 Task: Access a repository's "Security" tab to review security advisories.
Action: Mouse moved to (1137, 67)
Screenshot: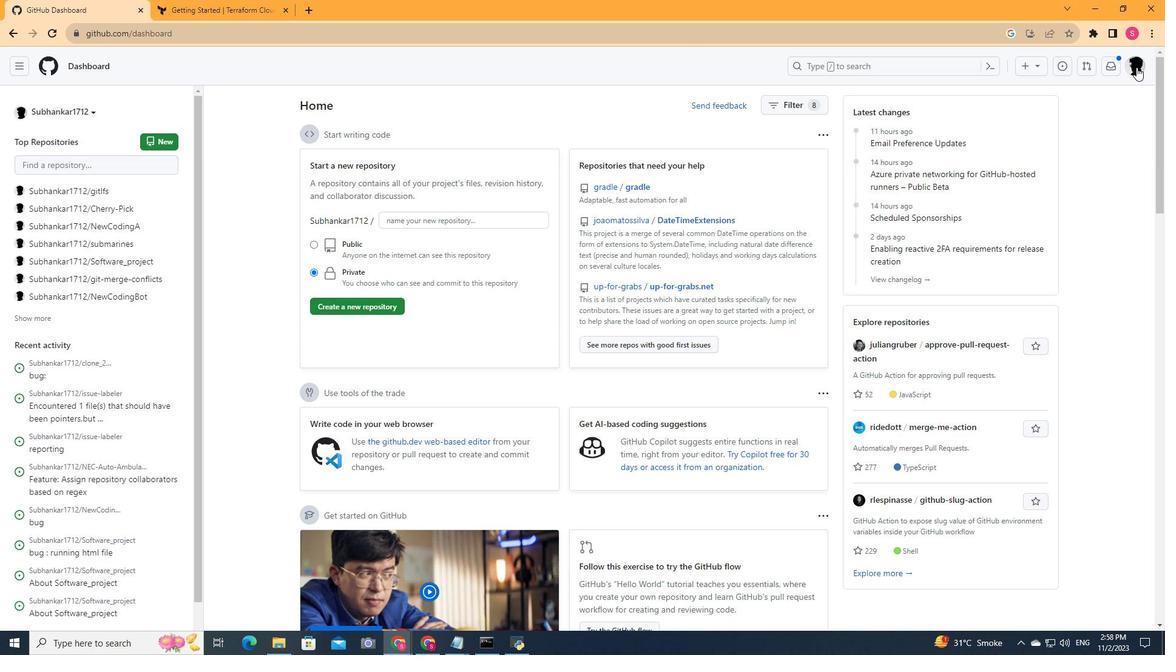 
Action: Mouse pressed left at (1137, 67)
Screenshot: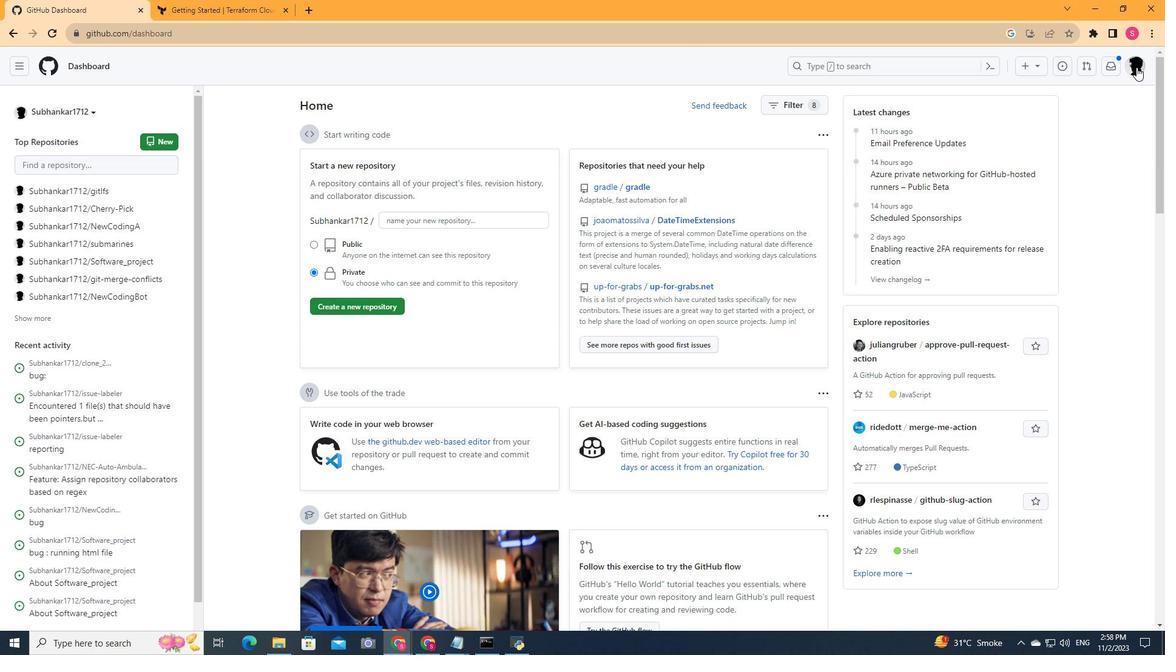 
Action: Mouse moved to (1050, 154)
Screenshot: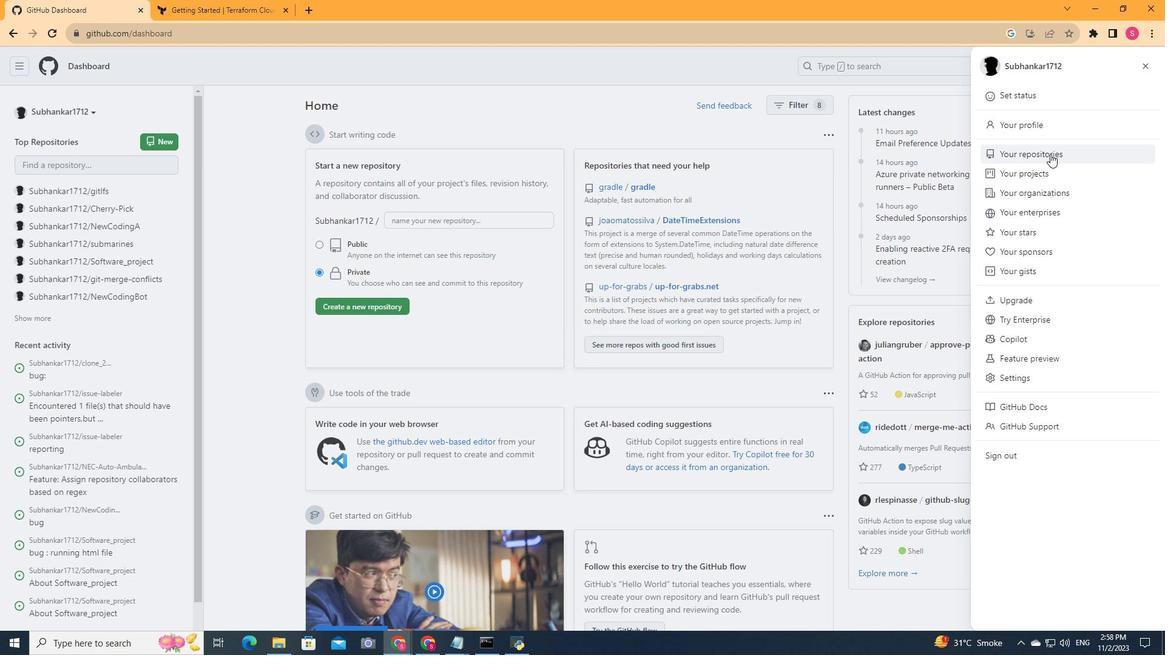 
Action: Mouse pressed left at (1050, 154)
Screenshot: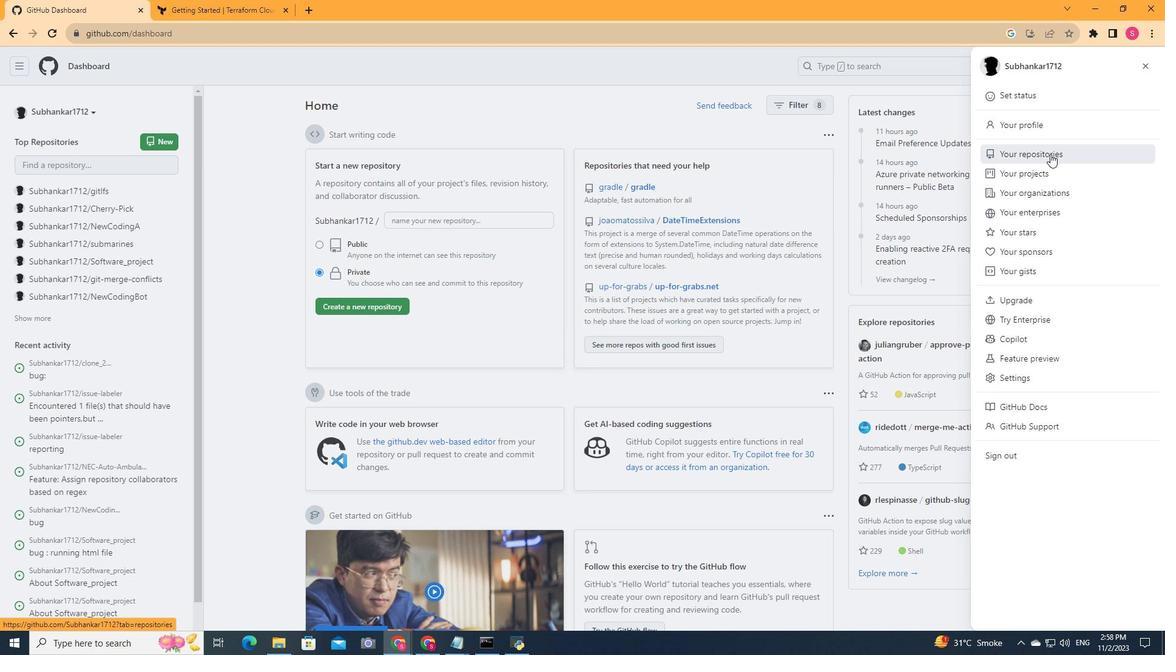 
Action: Mouse moved to (436, 175)
Screenshot: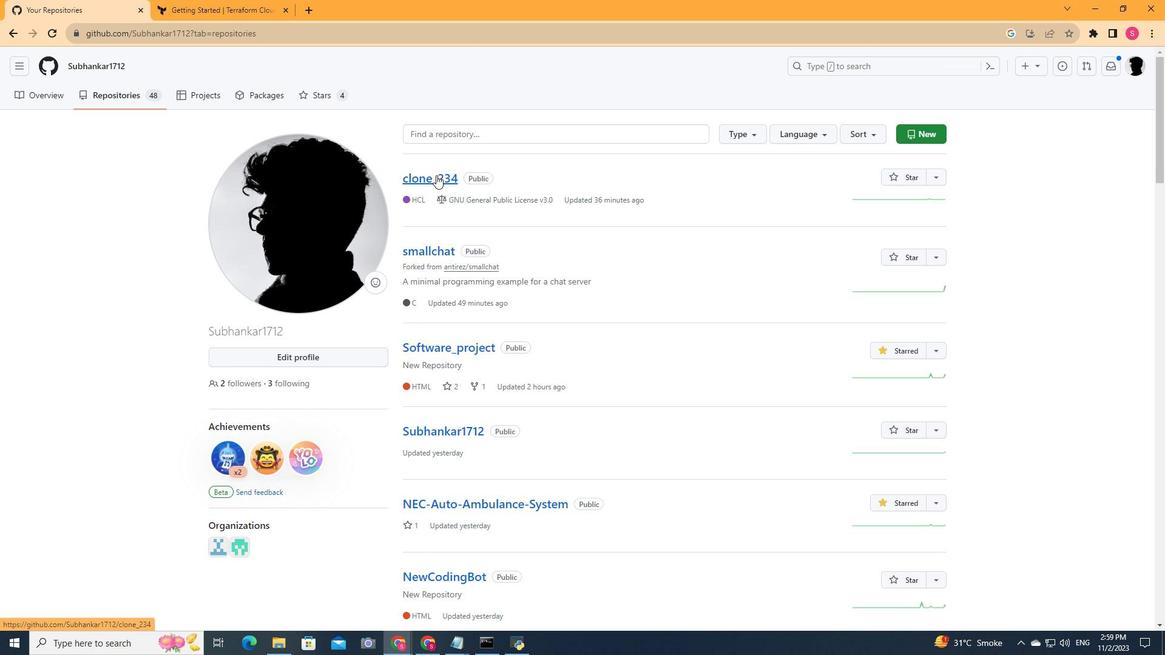 
Action: Mouse pressed left at (436, 175)
Screenshot: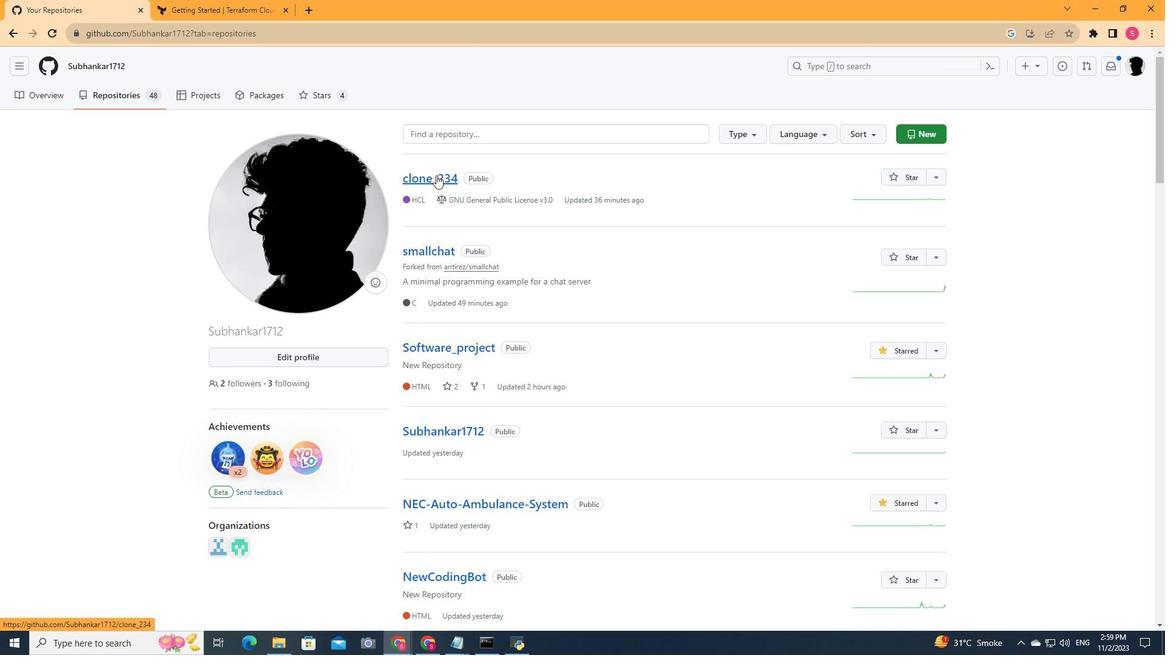 
Action: Mouse moved to (352, 89)
Screenshot: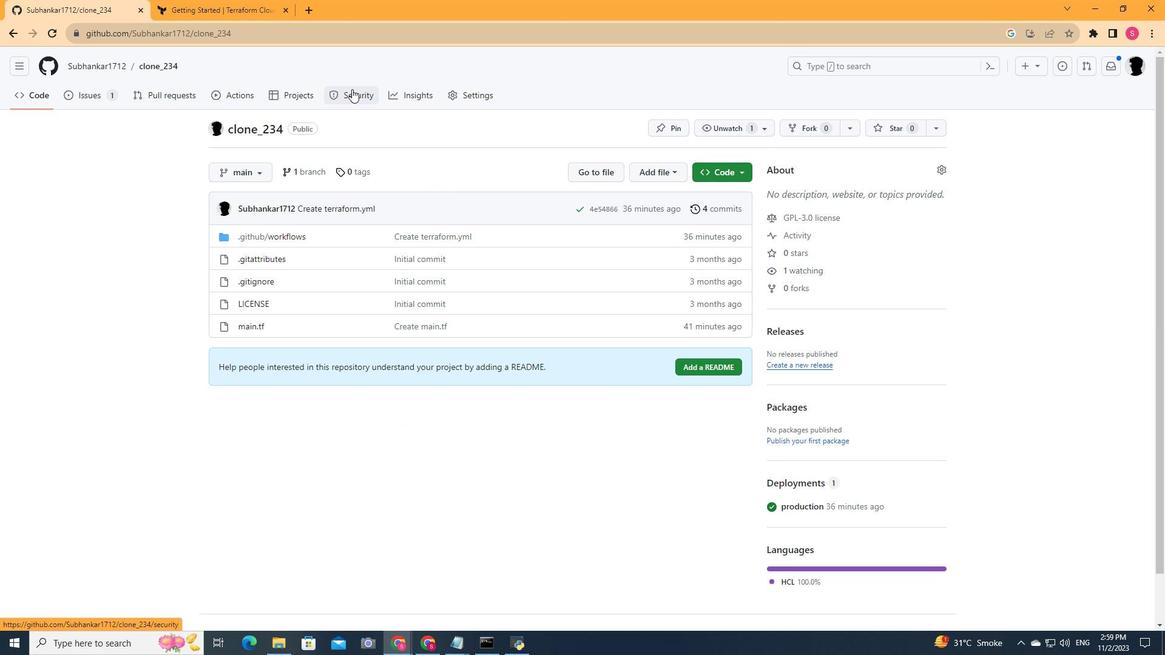 
Action: Mouse pressed left at (352, 89)
Screenshot: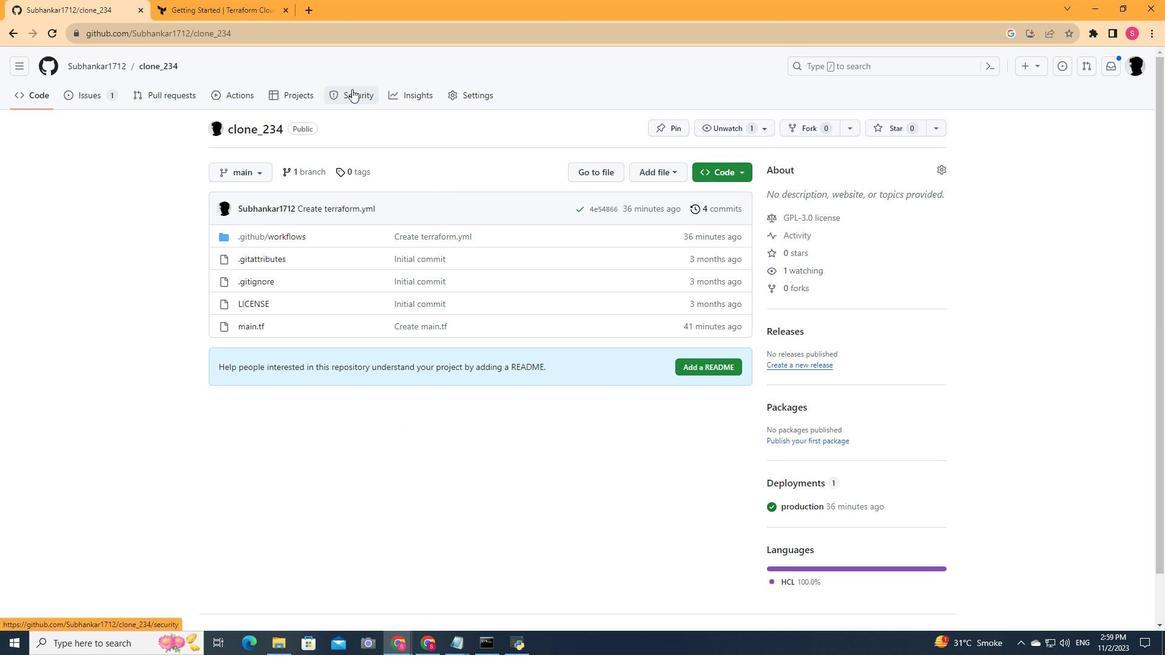 
Action: Mouse moved to (421, 222)
Screenshot: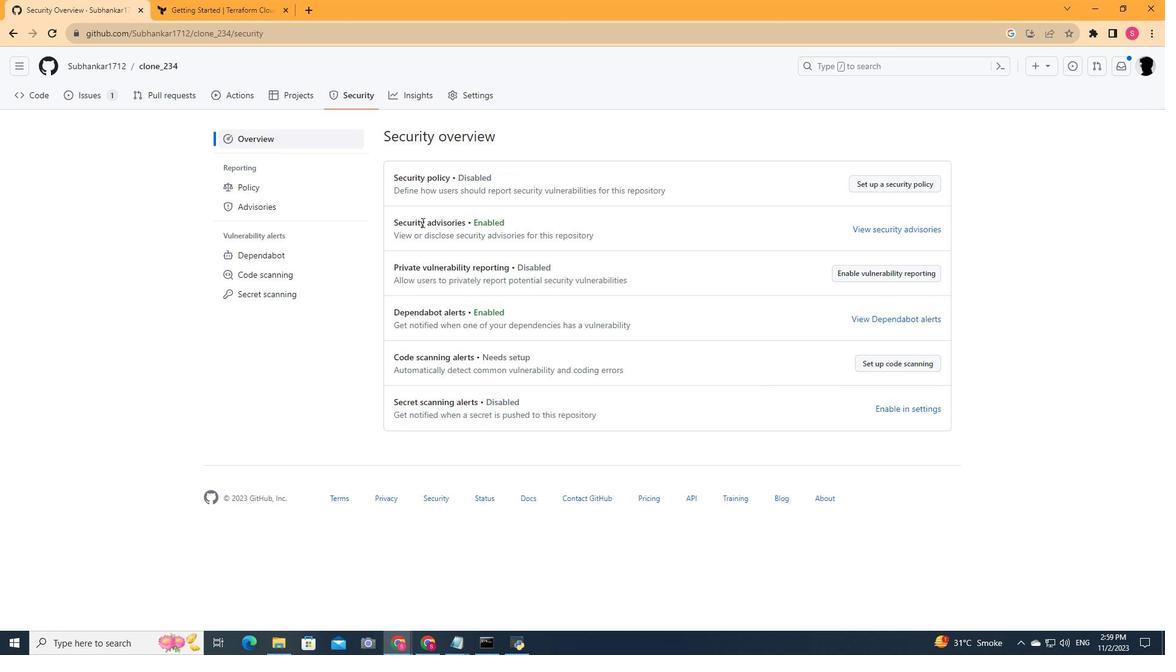 
Action: Mouse pressed left at (421, 222)
Screenshot: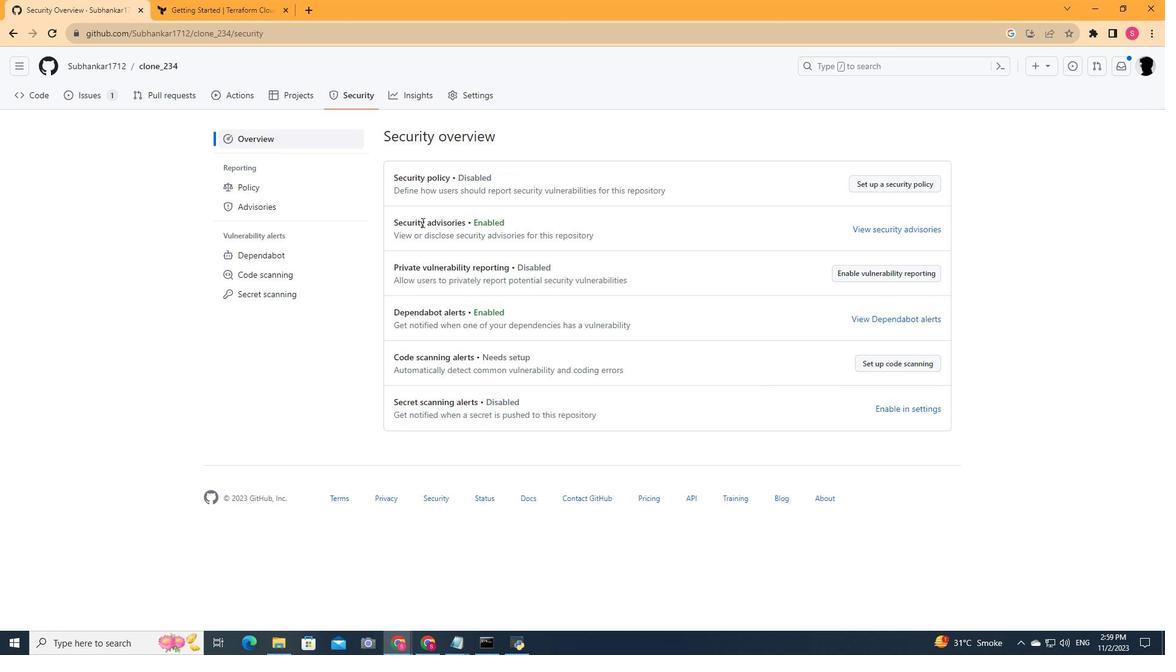
Action: Mouse moved to (872, 230)
Screenshot: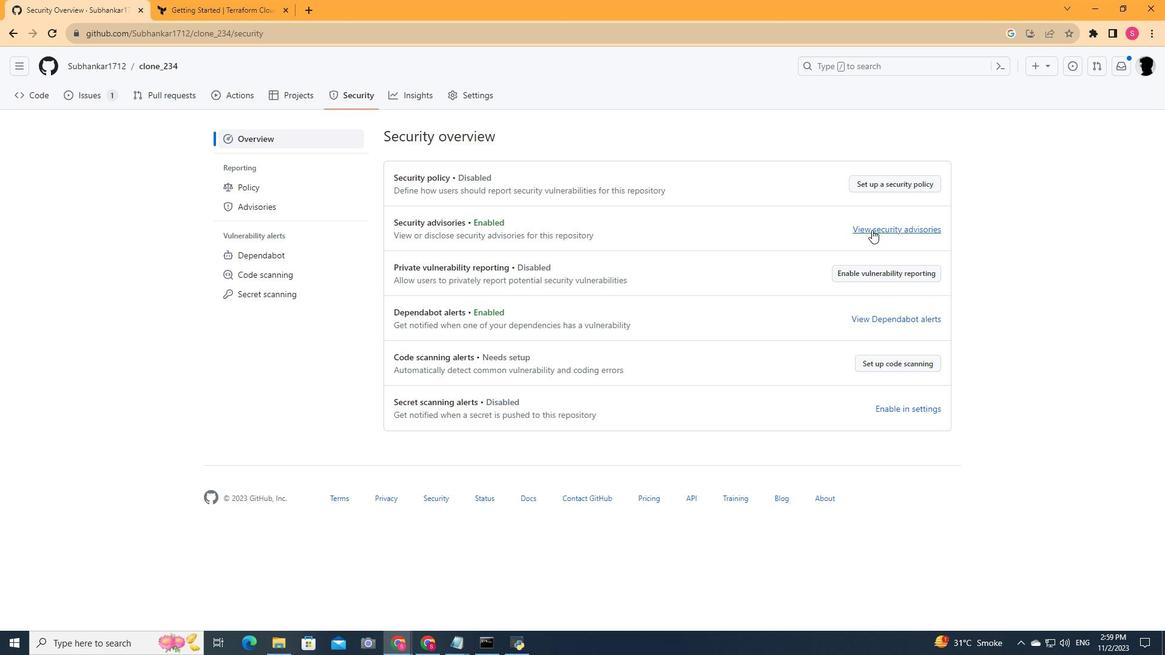 
Action: Mouse pressed left at (872, 230)
Screenshot: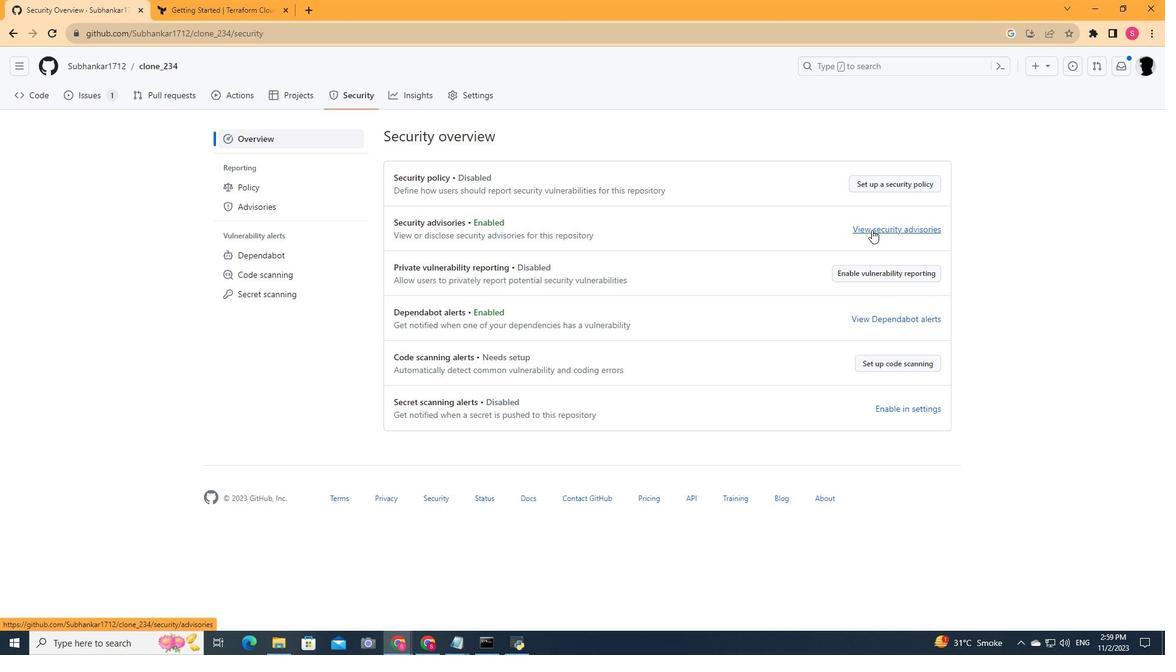 
Action: Mouse moved to (433, 219)
Screenshot: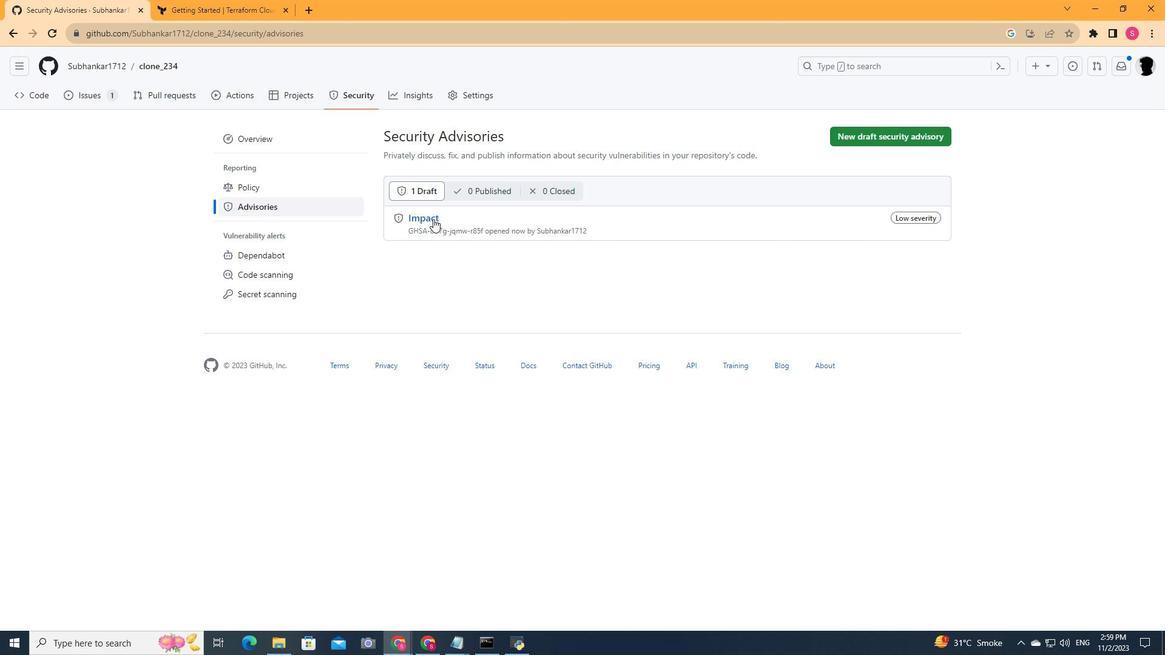 
Action: Mouse pressed left at (433, 219)
Screenshot: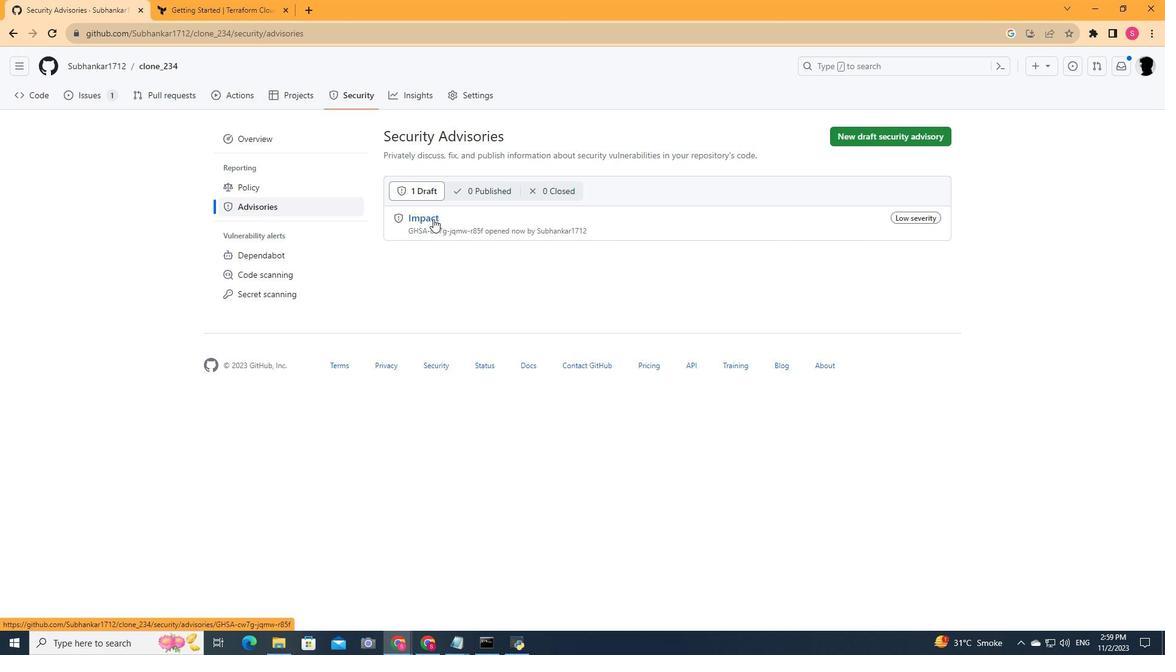 
Action: Mouse moved to (458, 207)
Screenshot: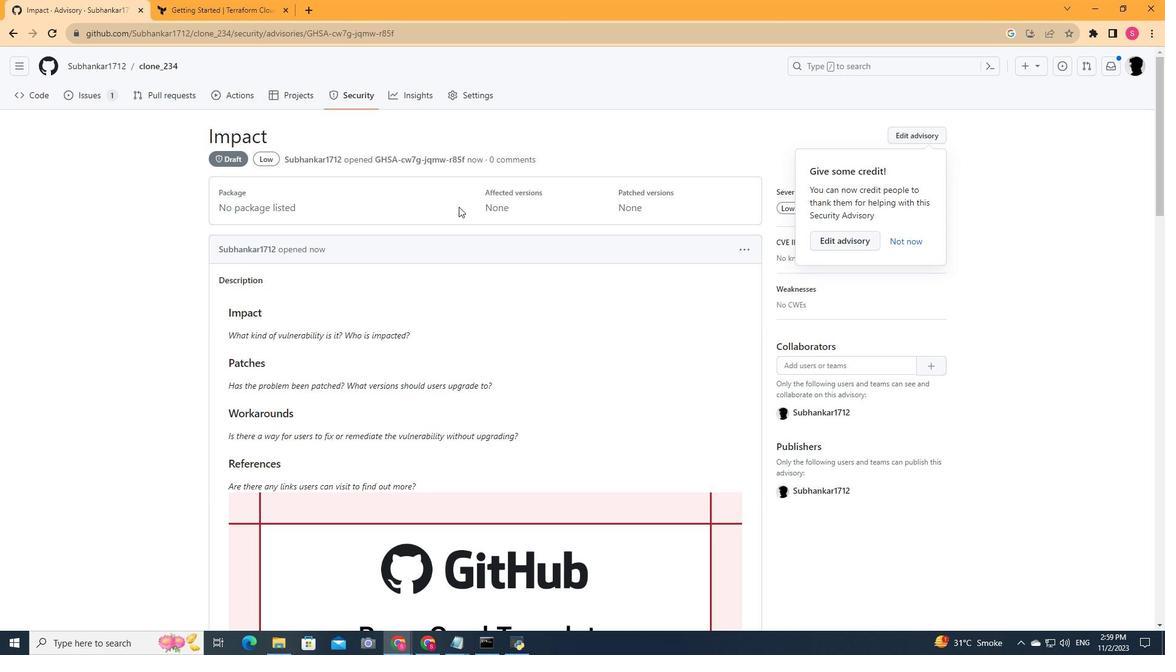 
Action: Mouse scrolled (458, 206) with delta (0, 0)
Screenshot: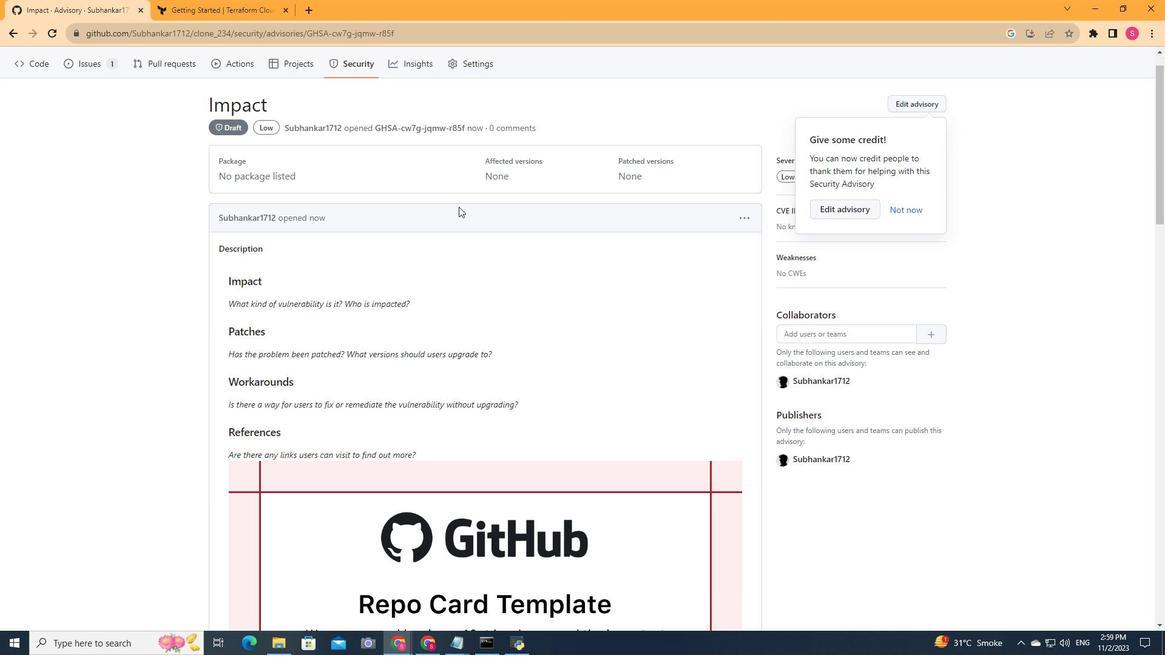 
Action: Mouse scrolled (458, 206) with delta (0, 0)
Screenshot: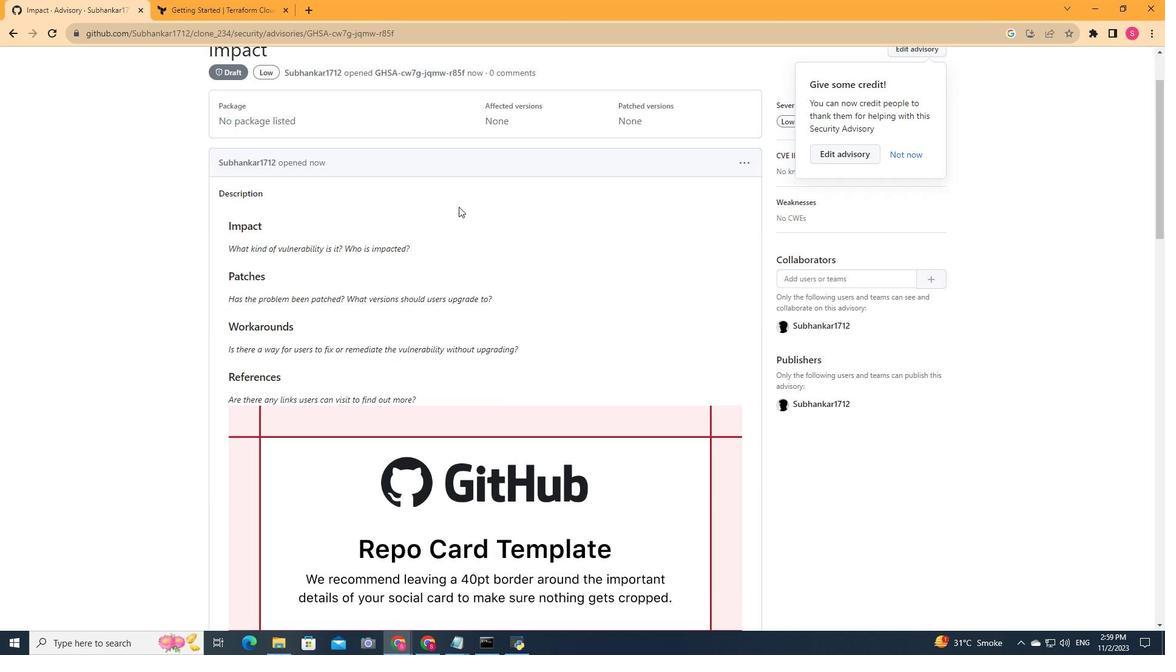 
Action: Mouse scrolled (458, 206) with delta (0, 0)
Screenshot: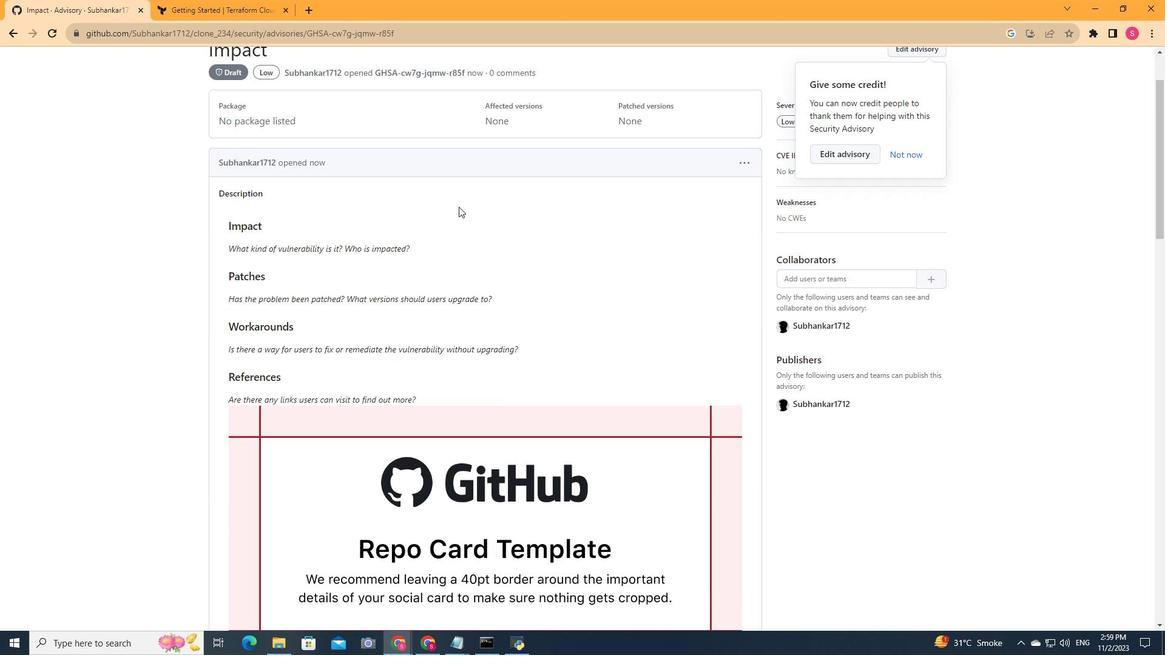 
Action: Mouse scrolled (458, 206) with delta (0, 0)
Screenshot: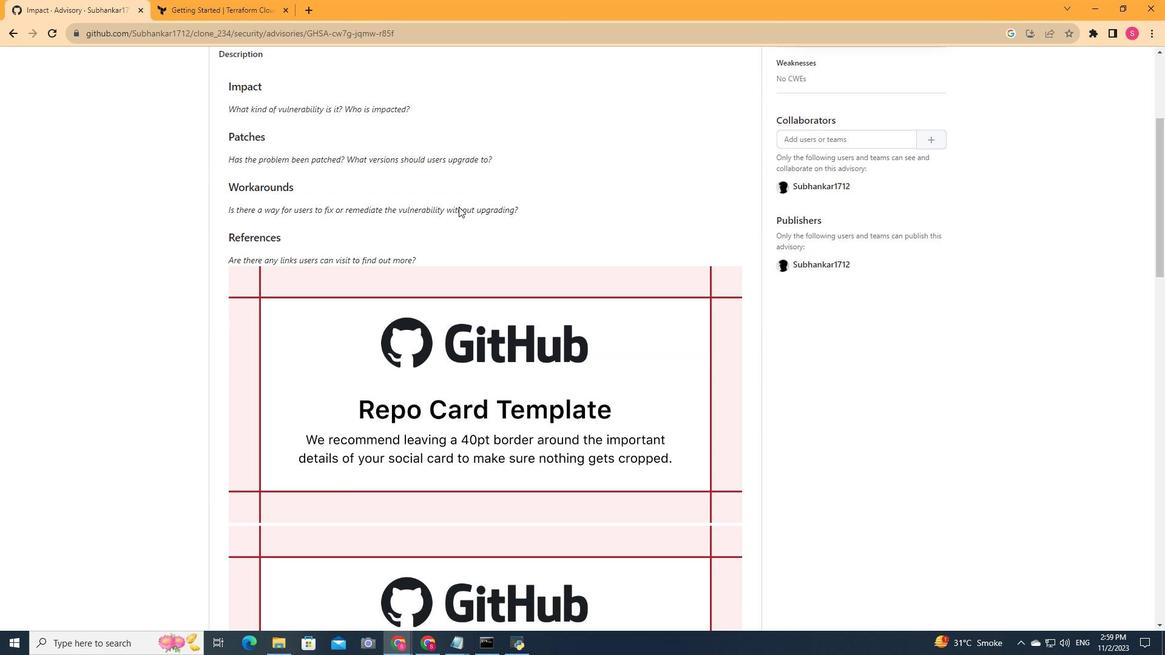 
Action: Mouse scrolled (458, 206) with delta (0, 0)
Screenshot: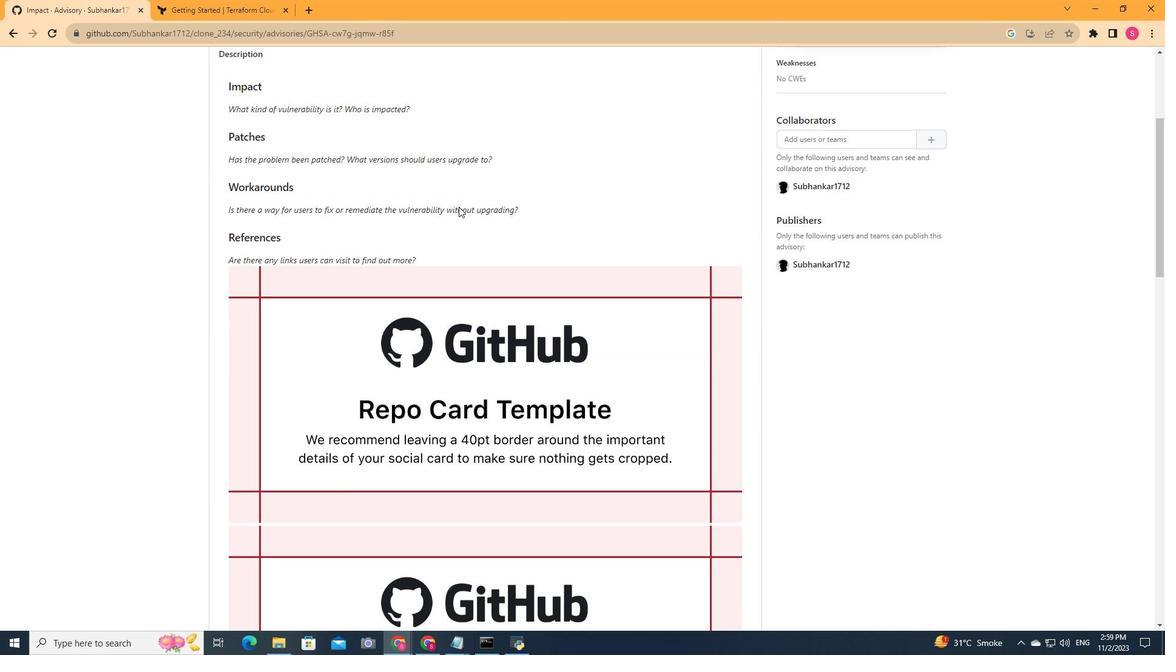 
Action: Mouse scrolled (458, 206) with delta (0, 0)
Screenshot: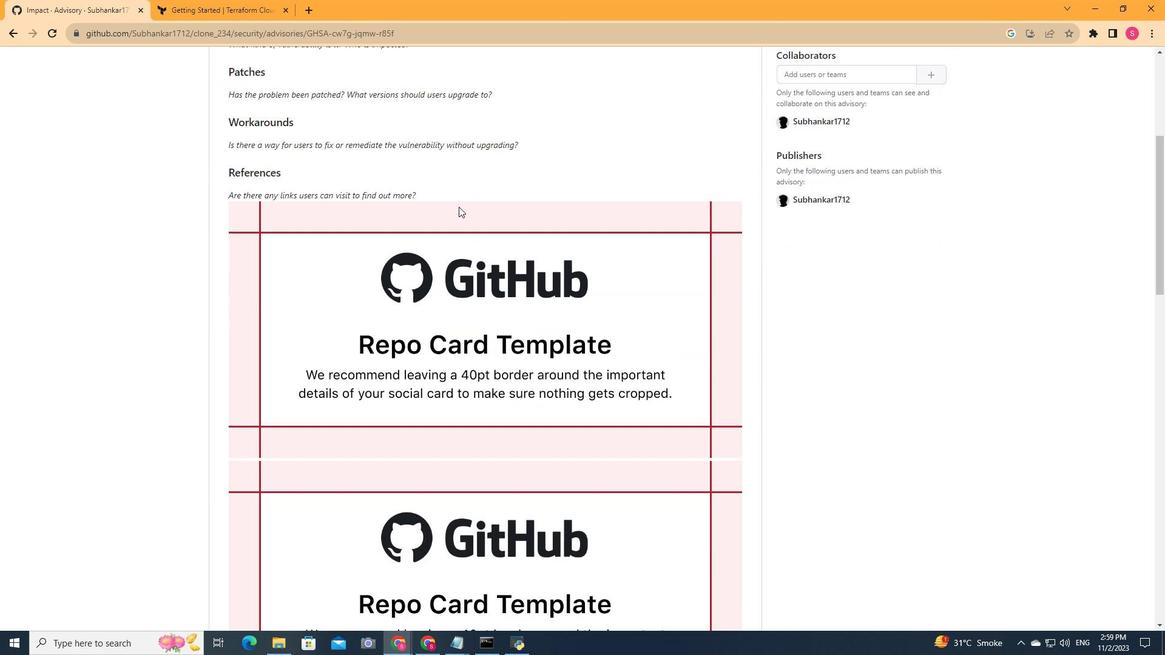 
Action: Mouse scrolled (458, 206) with delta (0, 0)
Screenshot: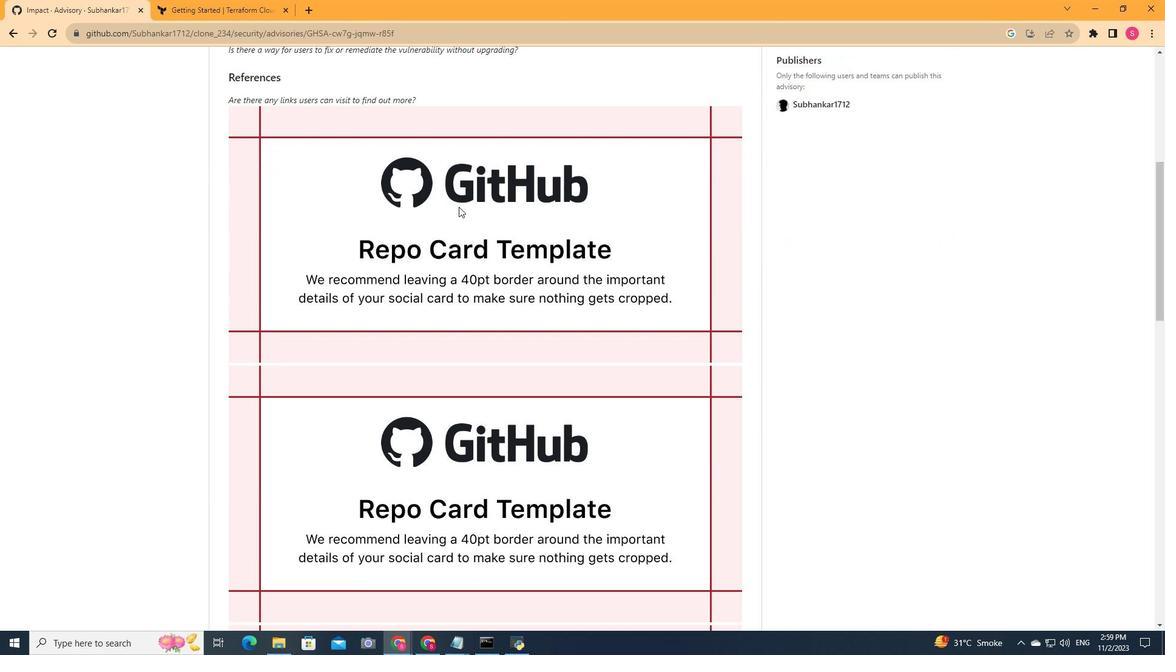 
Action: Mouse scrolled (458, 206) with delta (0, 0)
Screenshot: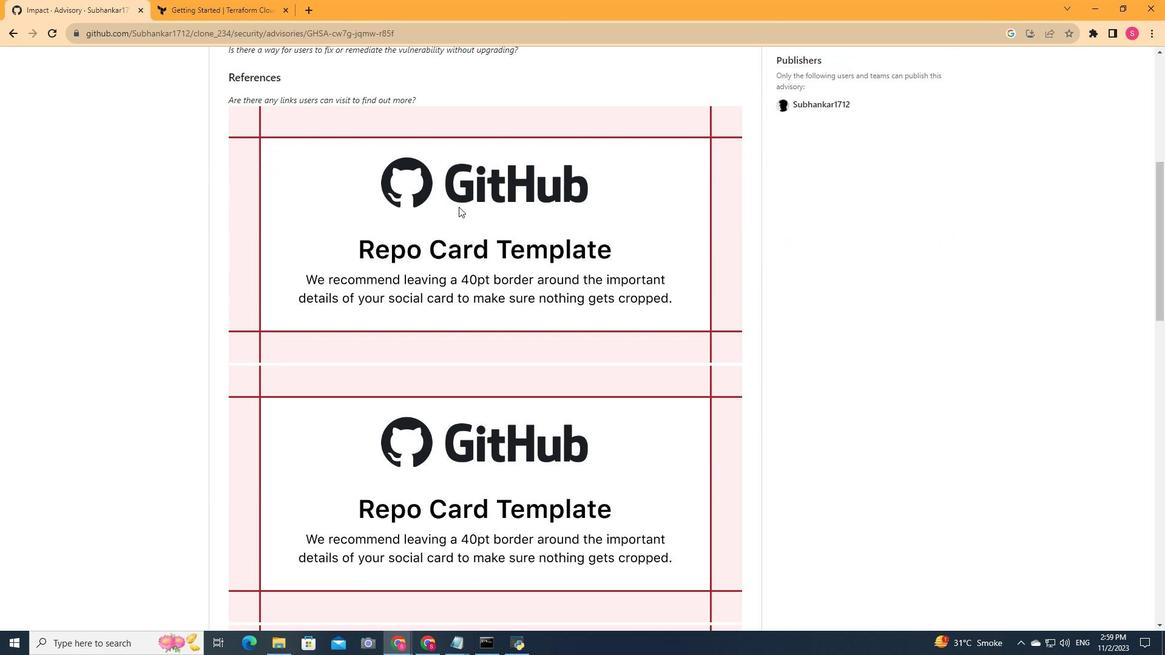 
Action: Mouse scrolled (458, 206) with delta (0, 0)
Screenshot: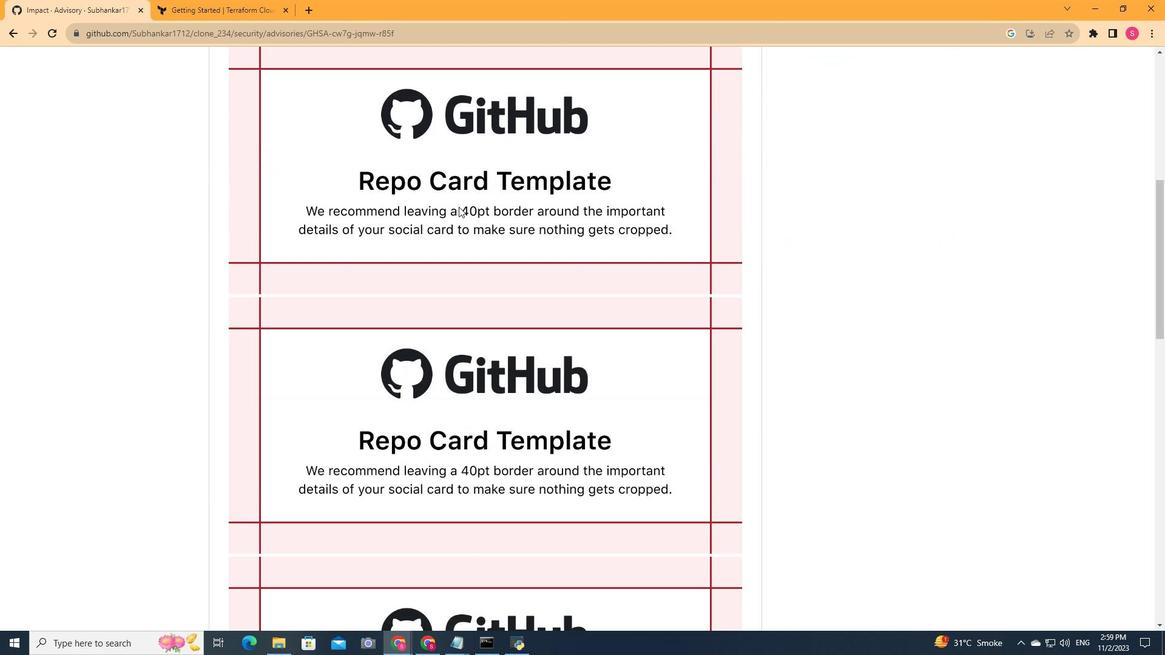 
Action: Mouse scrolled (458, 206) with delta (0, 0)
Screenshot: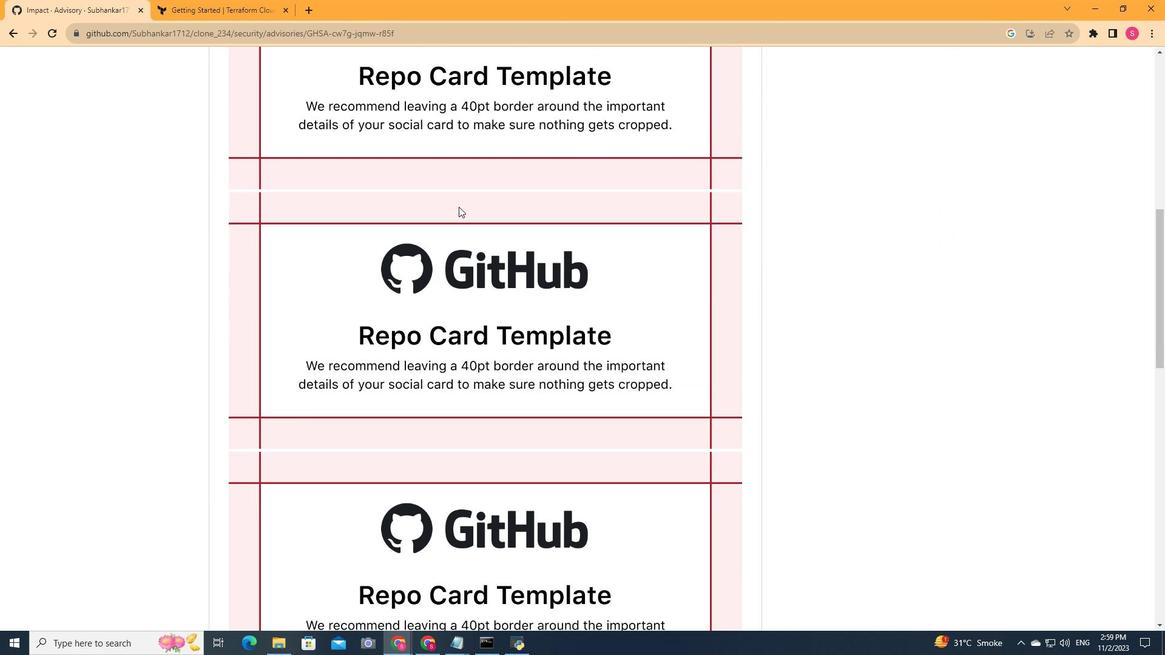 
Action: Mouse scrolled (458, 206) with delta (0, 0)
Screenshot: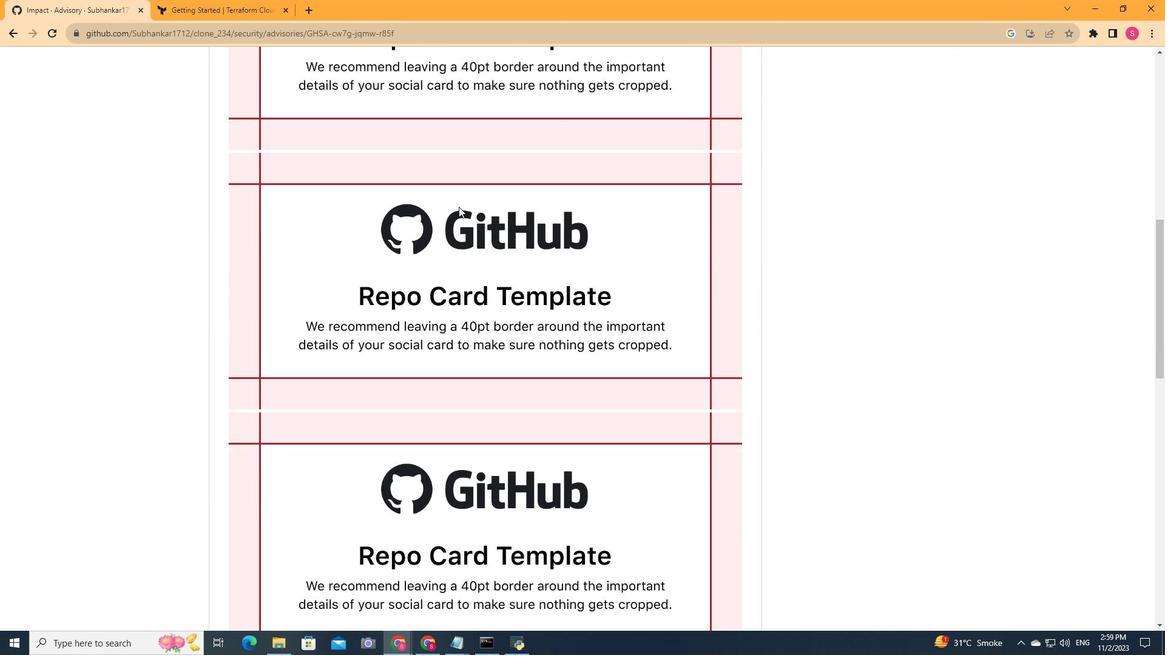 
Action: Mouse scrolled (458, 206) with delta (0, 0)
Screenshot: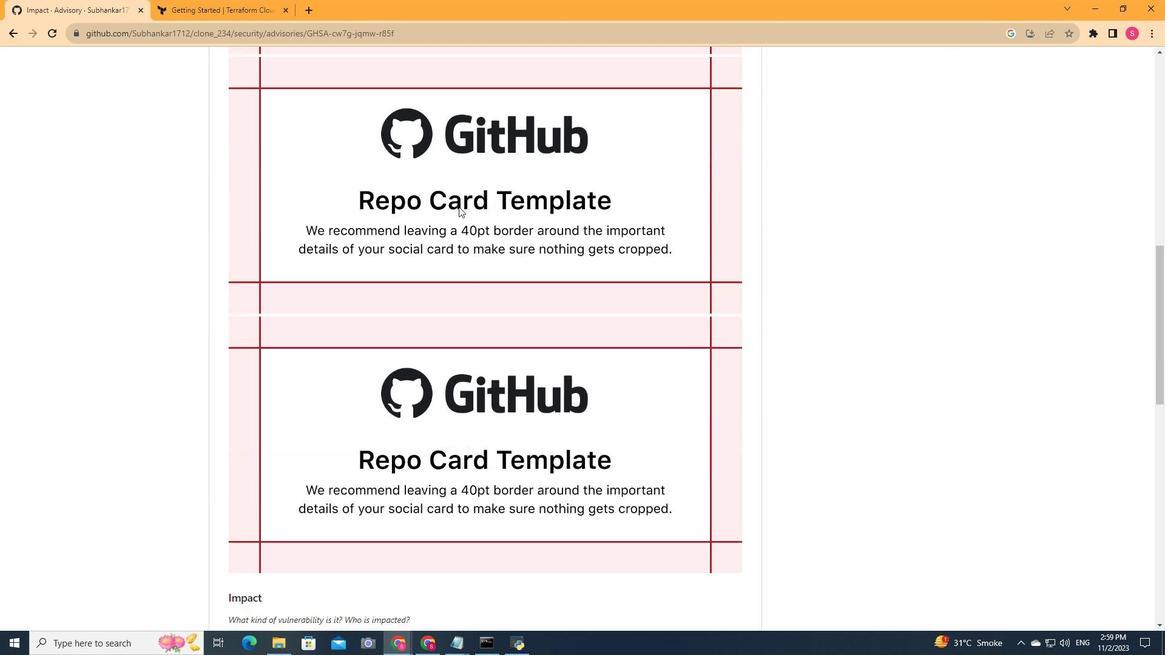 
Action: Mouse scrolled (458, 206) with delta (0, 0)
Screenshot: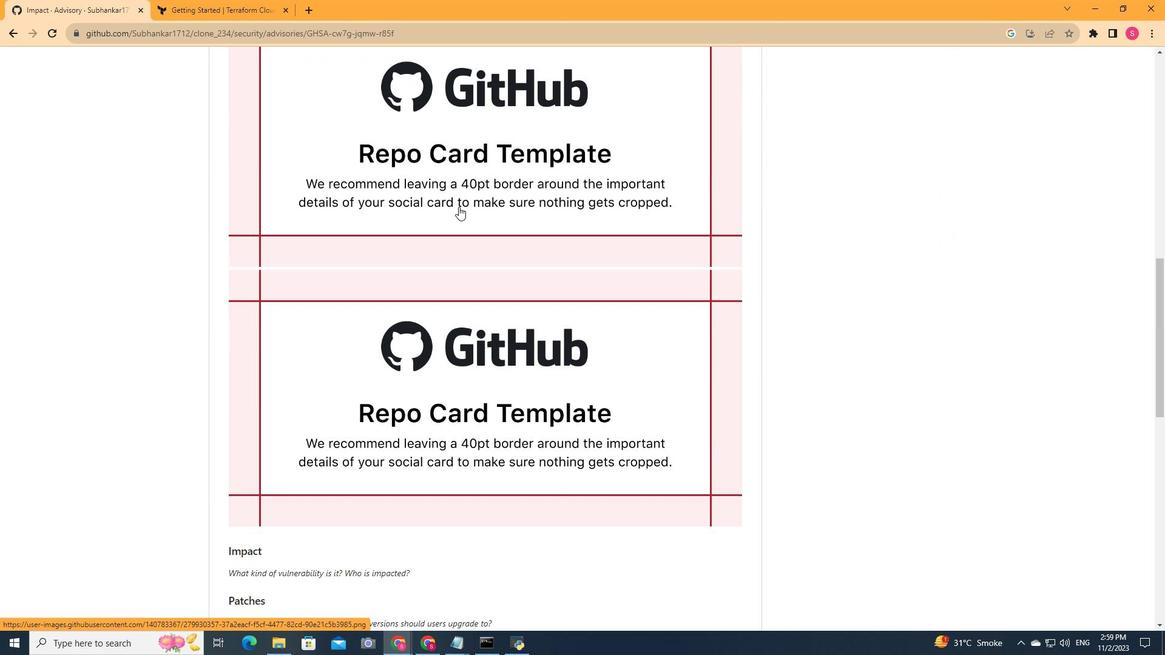
Action: Mouse scrolled (458, 206) with delta (0, 0)
Screenshot: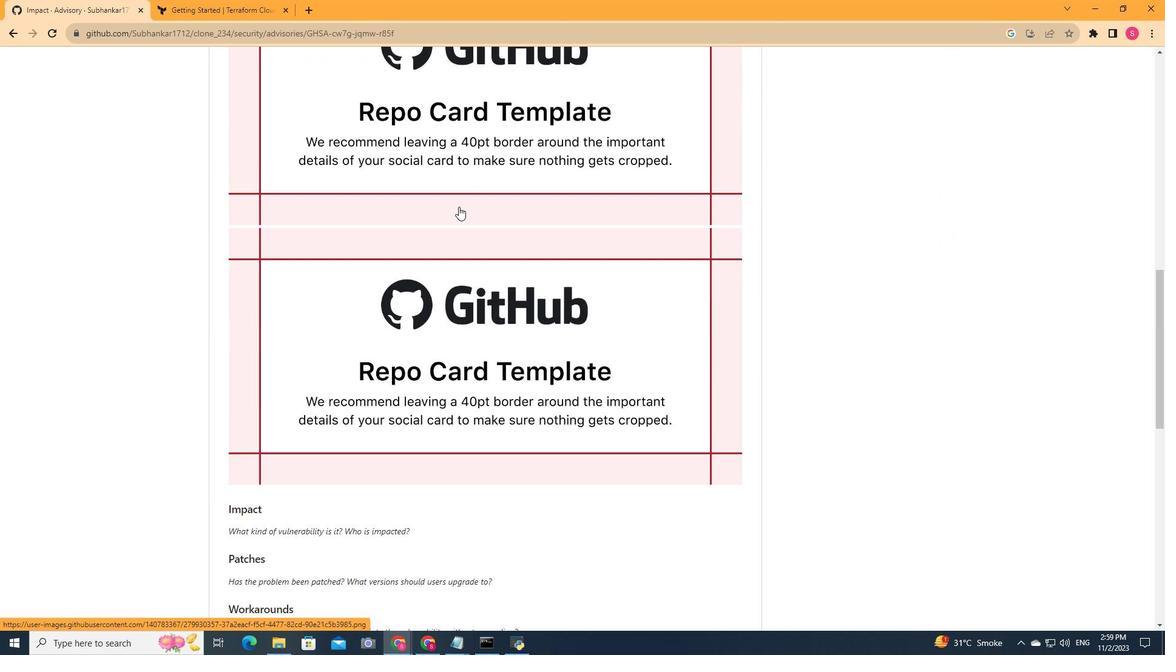 
Action: Mouse scrolled (458, 206) with delta (0, 0)
Screenshot: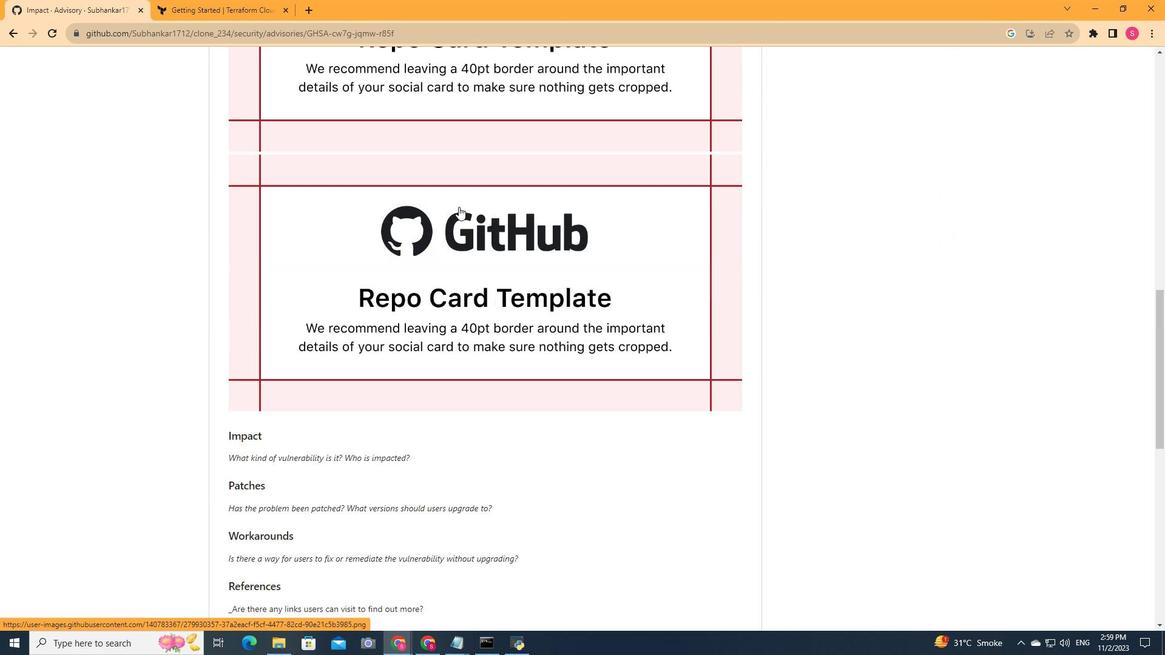 
Action: Mouse scrolled (458, 206) with delta (0, 0)
Screenshot: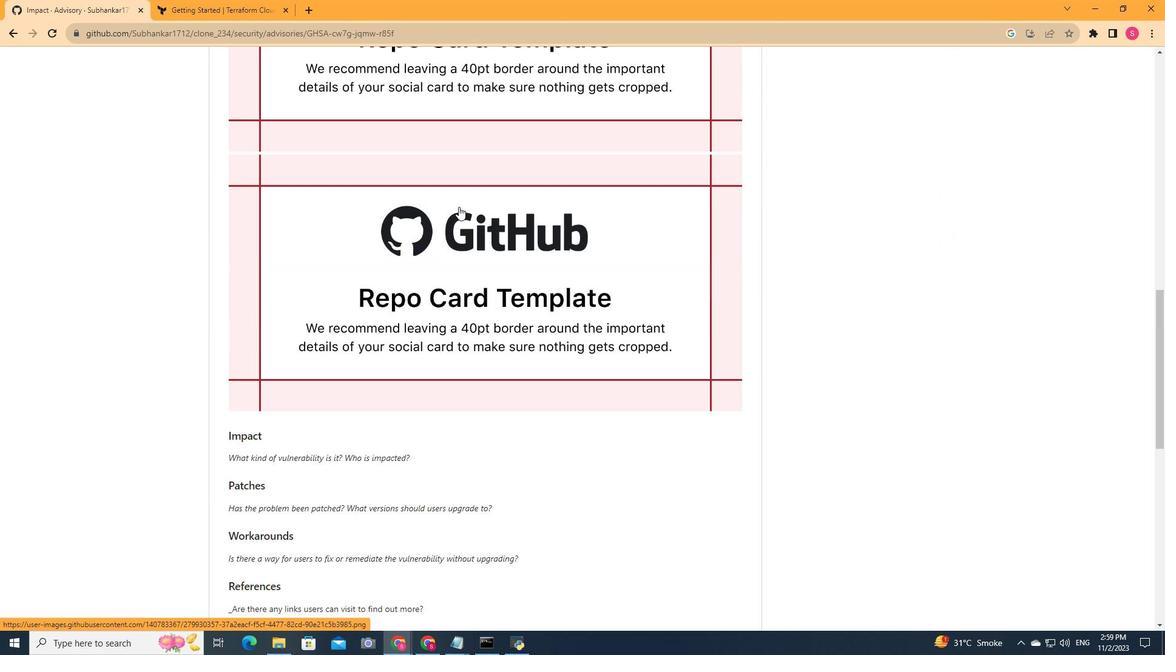 
Action: Mouse scrolled (458, 206) with delta (0, 0)
Screenshot: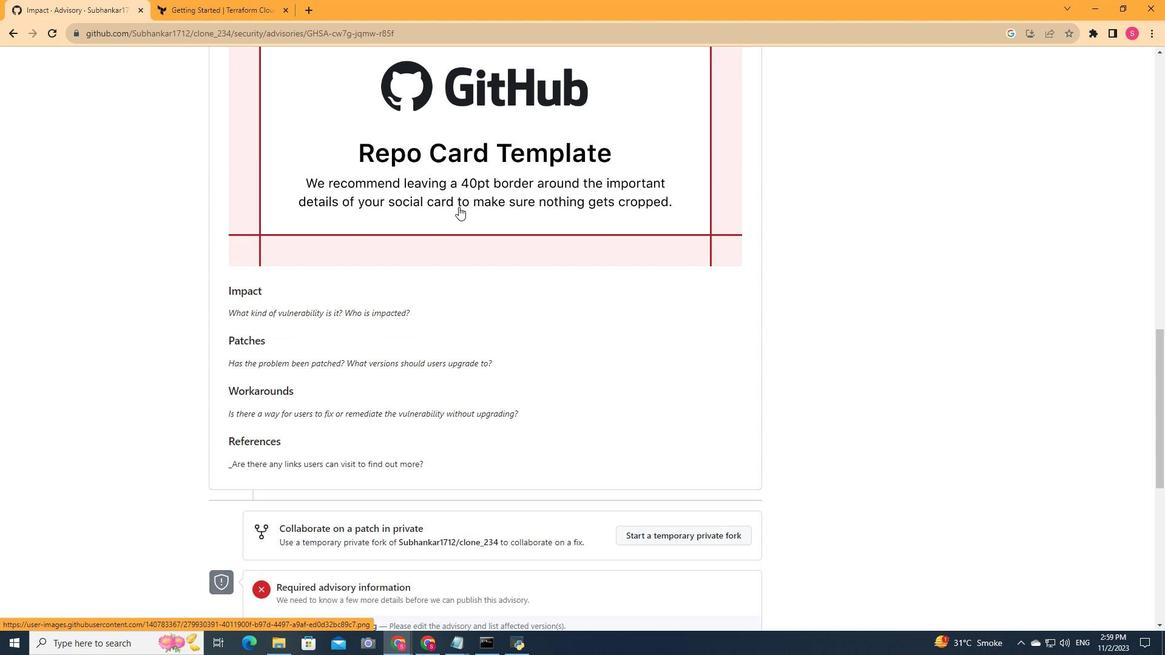 
Action: Mouse scrolled (458, 206) with delta (0, 0)
Screenshot: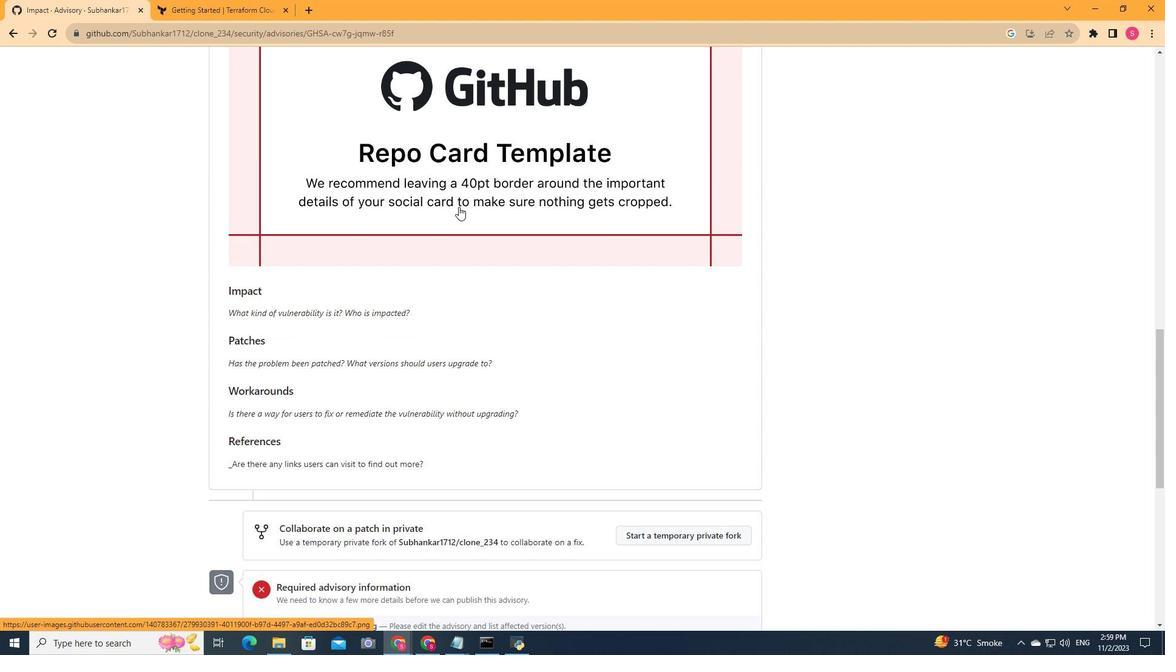 
Action: Mouse scrolled (458, 206) with delta (0, 0)
Screenshot: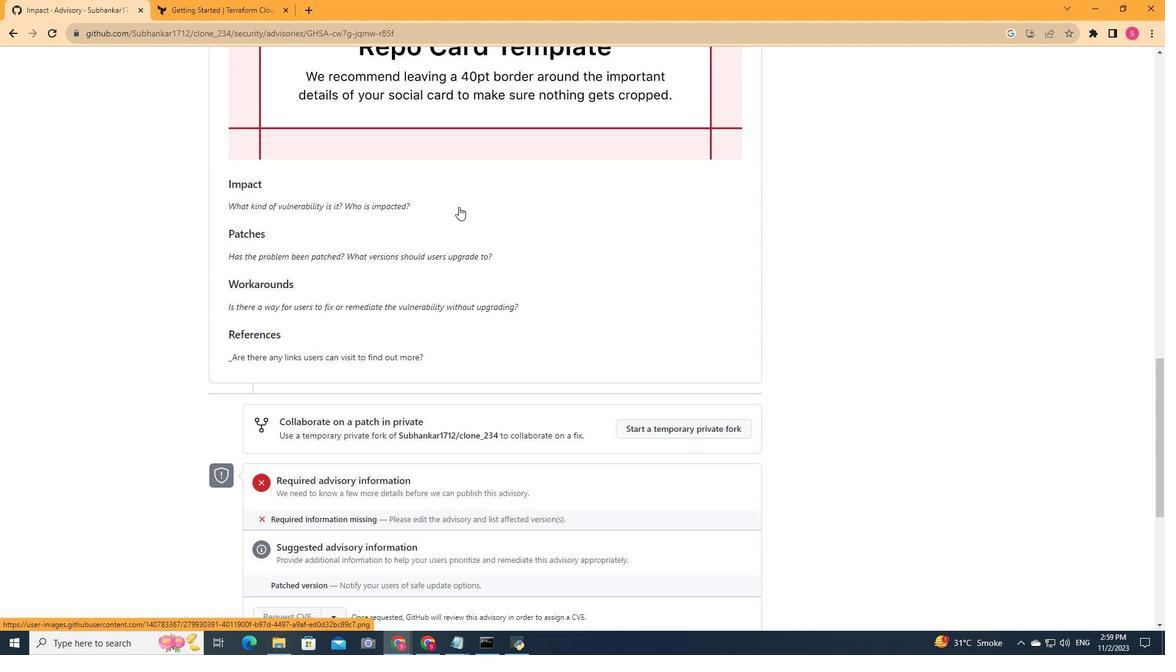 
Action: Mouse scrolled (458, 206) with delta (0, 0)
Screenshot: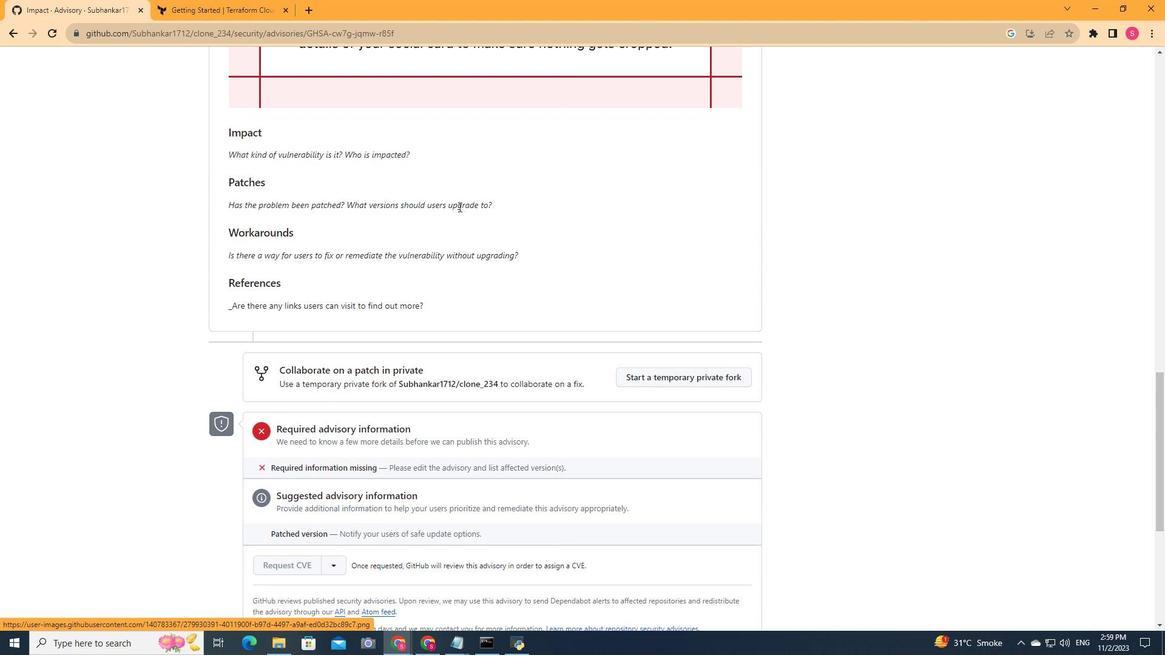 
Action: Mouse scrolled (458, 206) with delta (0, 0)
Screenshot: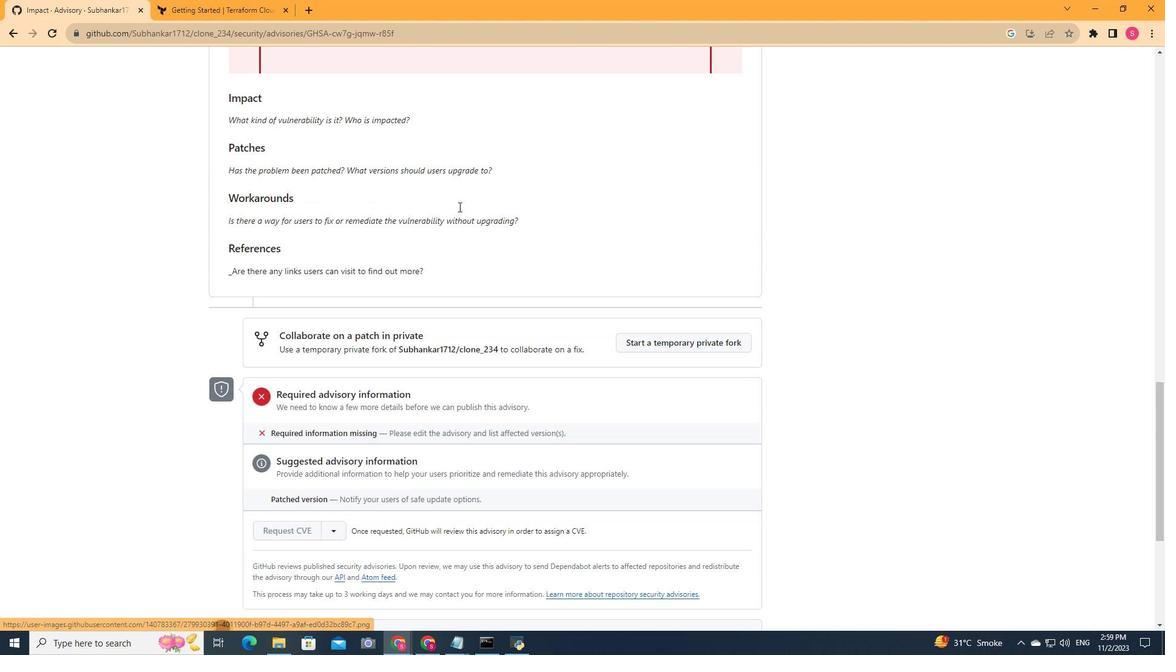 
Action: Mouse scrolled (458, 206) with delta (0, 0)
Screenshot: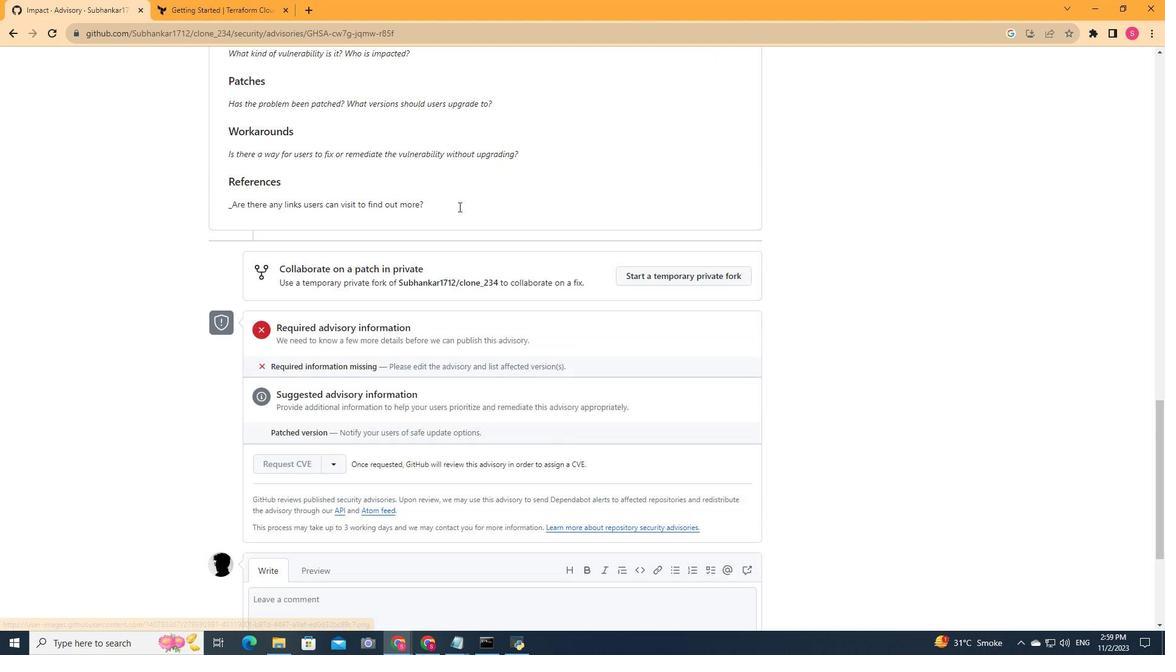 
Action: Mouse scrolled (458, 206) with delta (0, 0)
Screenshot: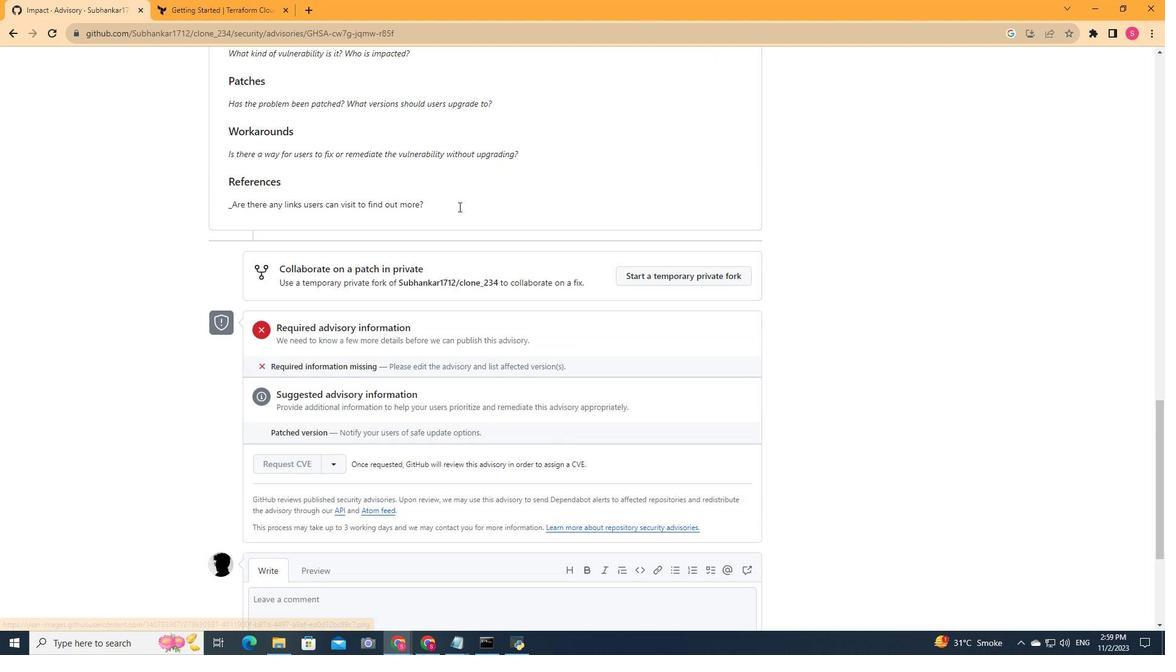 
Action: Mouse scrolled (458, 206) with delta (0, 0)
Screenshot: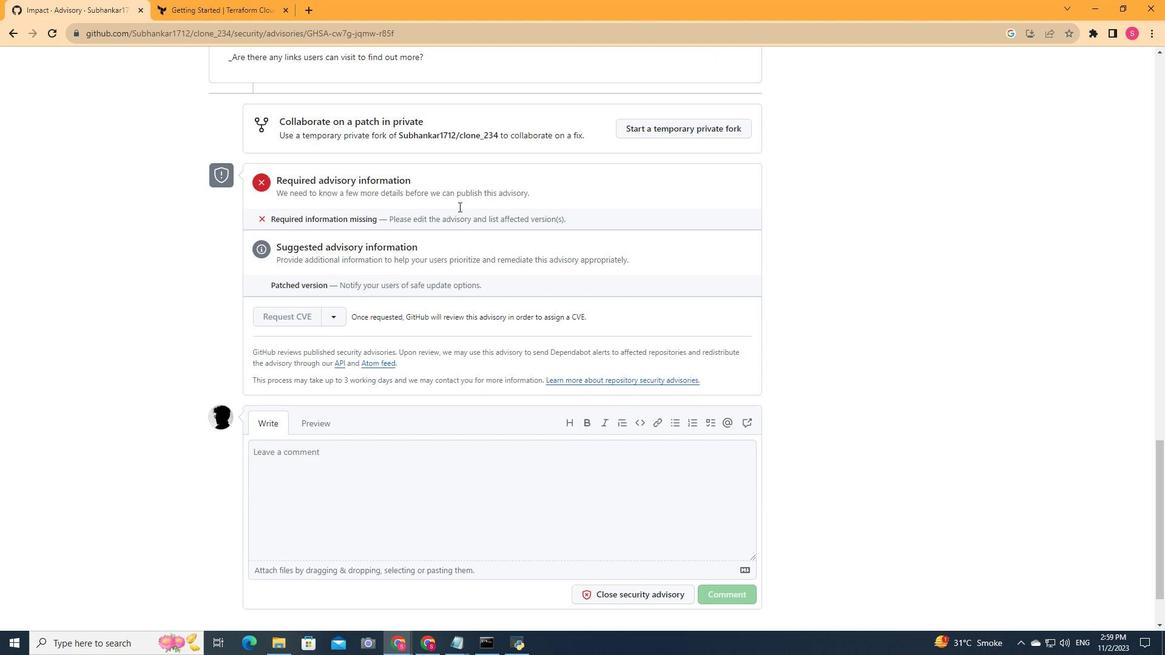 
Action: Mouse scrolled (458, 206) with delta (0, 0)
Screenshot: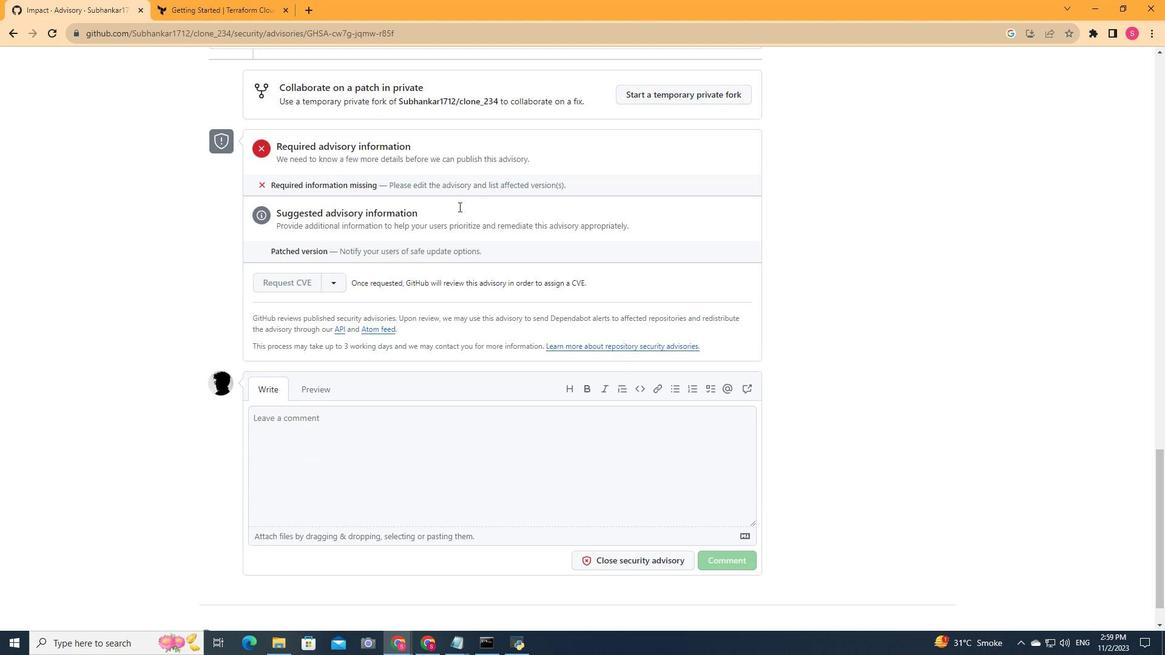 
Action: Mouse scrolled (458, 206) with delta (0, 0)
Screenshot: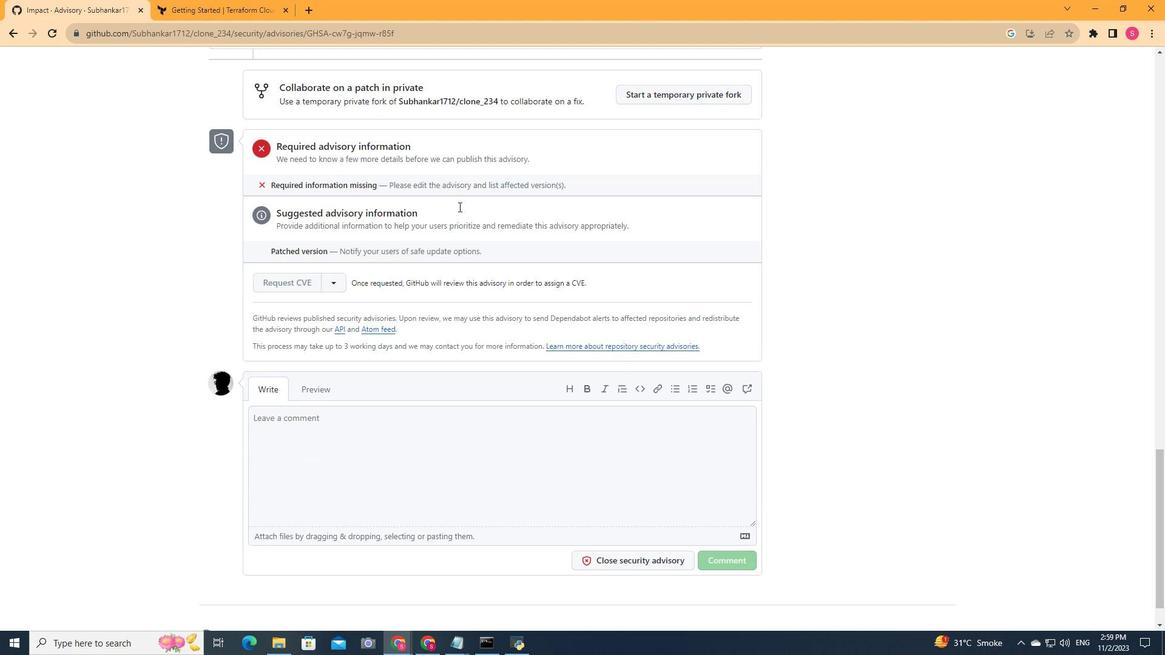 
Action: Mouse scrolled (458, 206) with delta (0, 0)
Screenshot: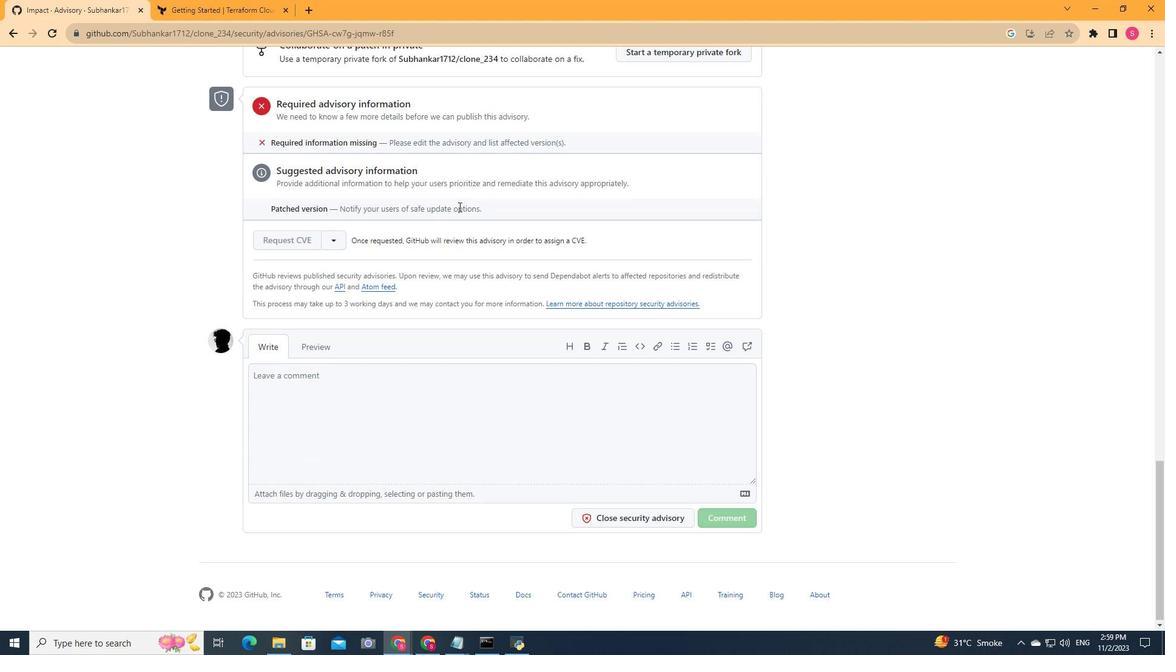 
Action: Mouse scrolled (458, 206) with delta (0, 0)
Screenshot: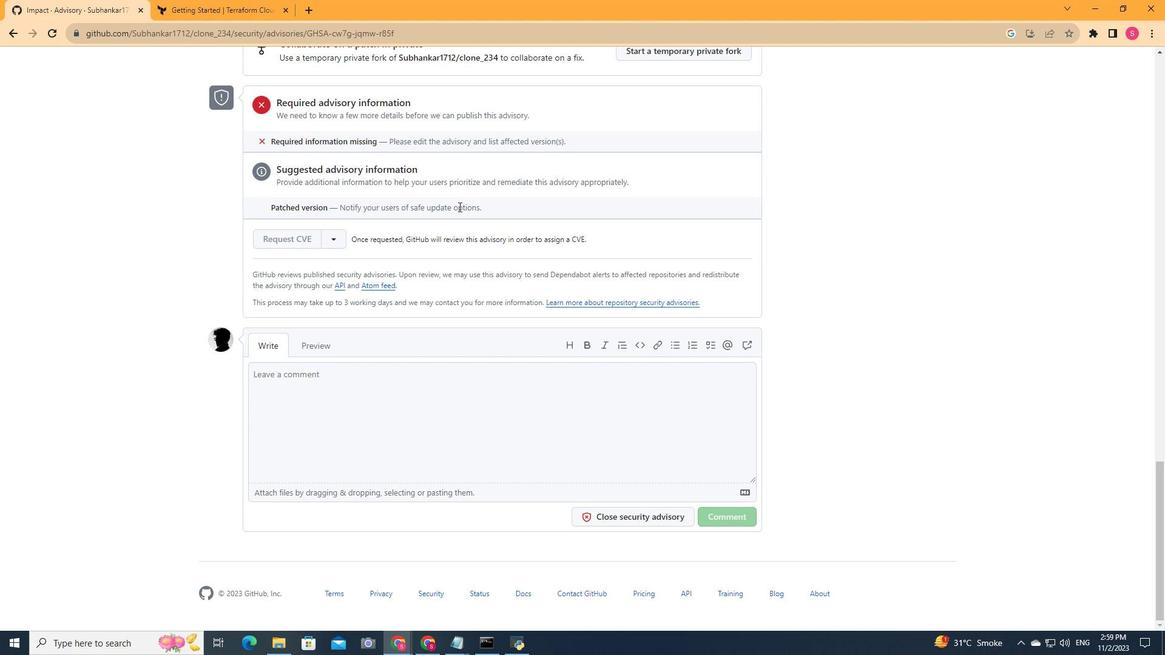 
Action: Mouse scrolled (458, 207) with delta (0, 0)
Screenshot: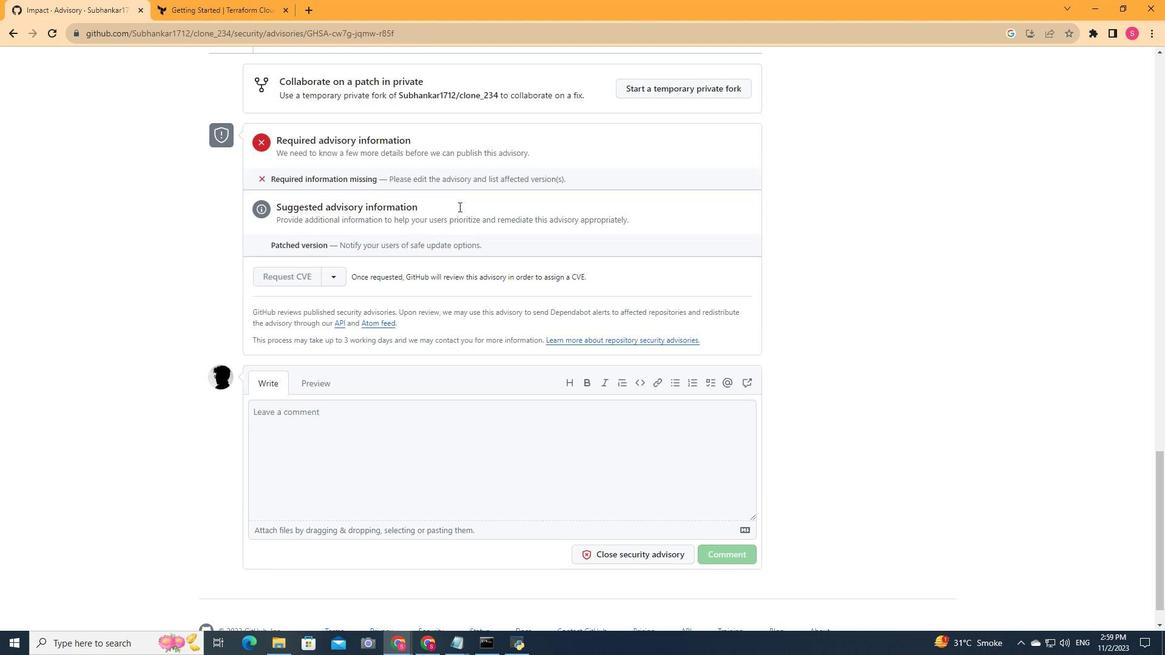 
Action: Mouse scrolled (458, 207) with delta (0, 0)
Screenshot: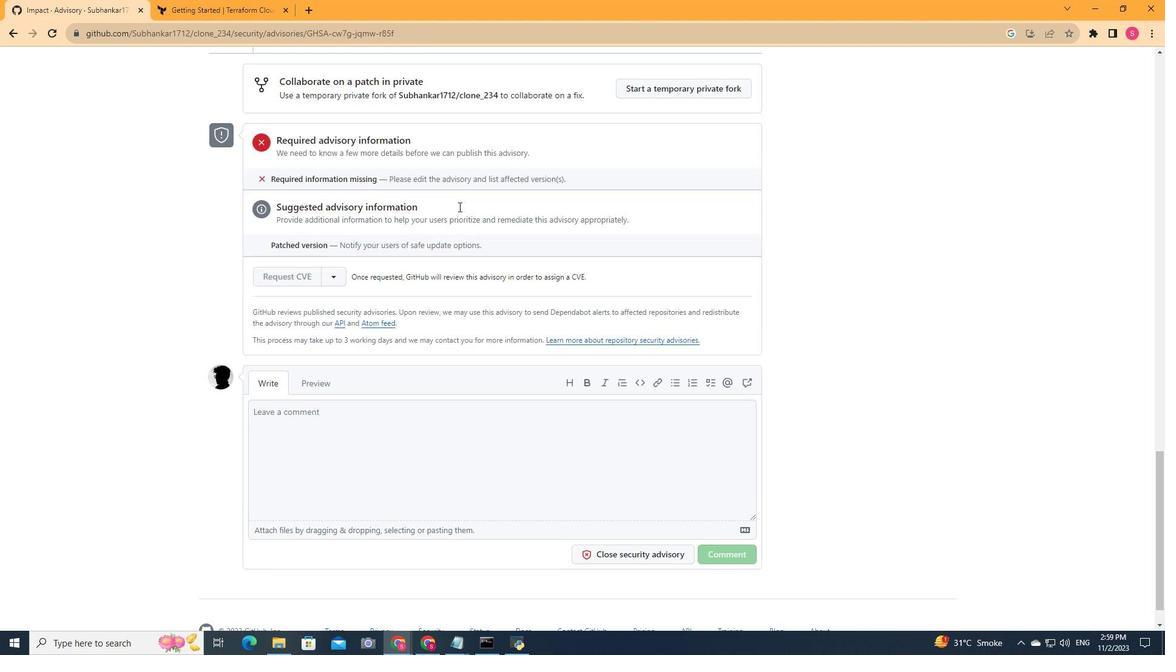 
Action: Mouse scrolled (458, 207) with delta (0, 0)
Screenshot: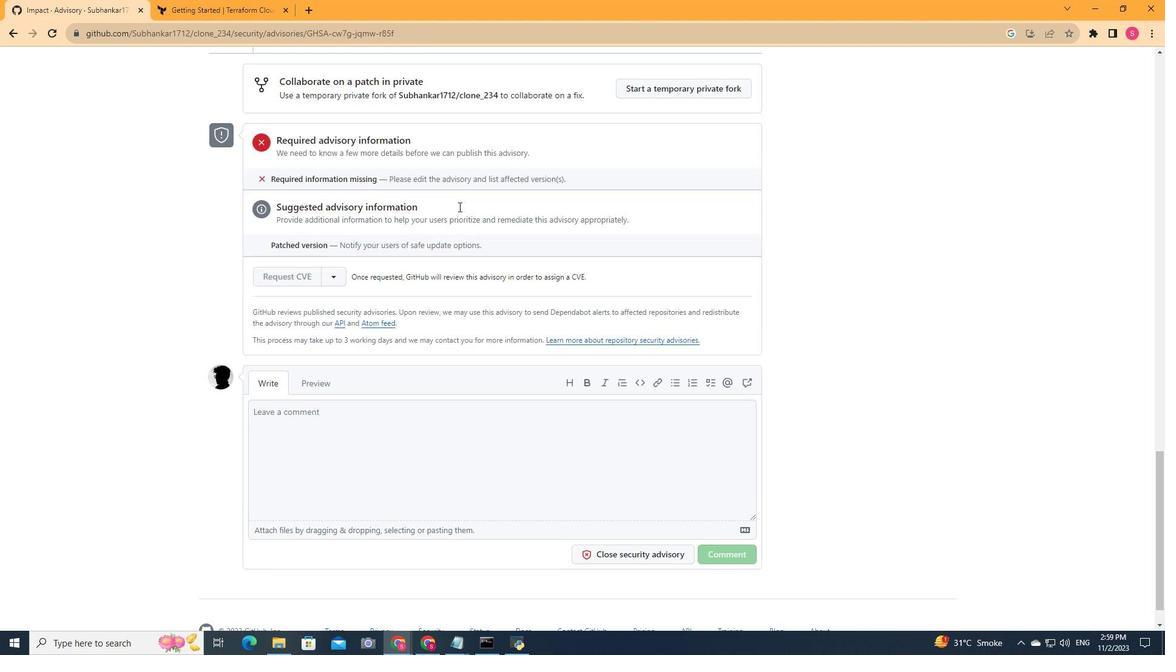 
Action: Mouse scrolled (458, 207) with delta (0, 0)
Screenshot: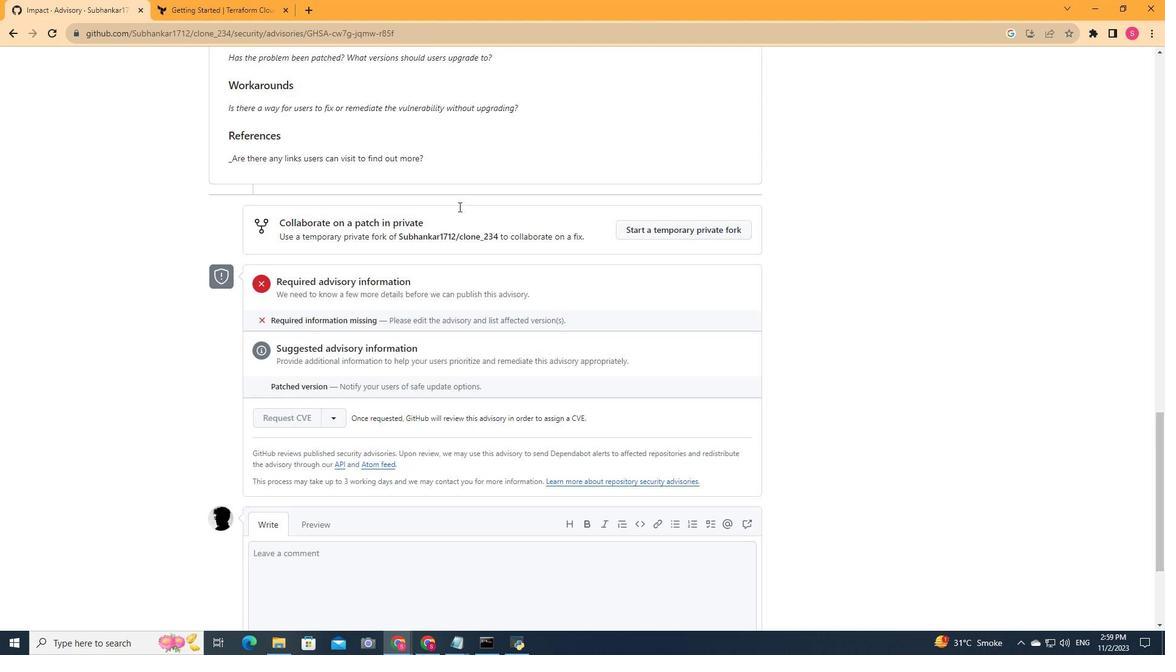 
Action: Mouse scrolled (458, 207) with delta (0, 0)
Screenshot: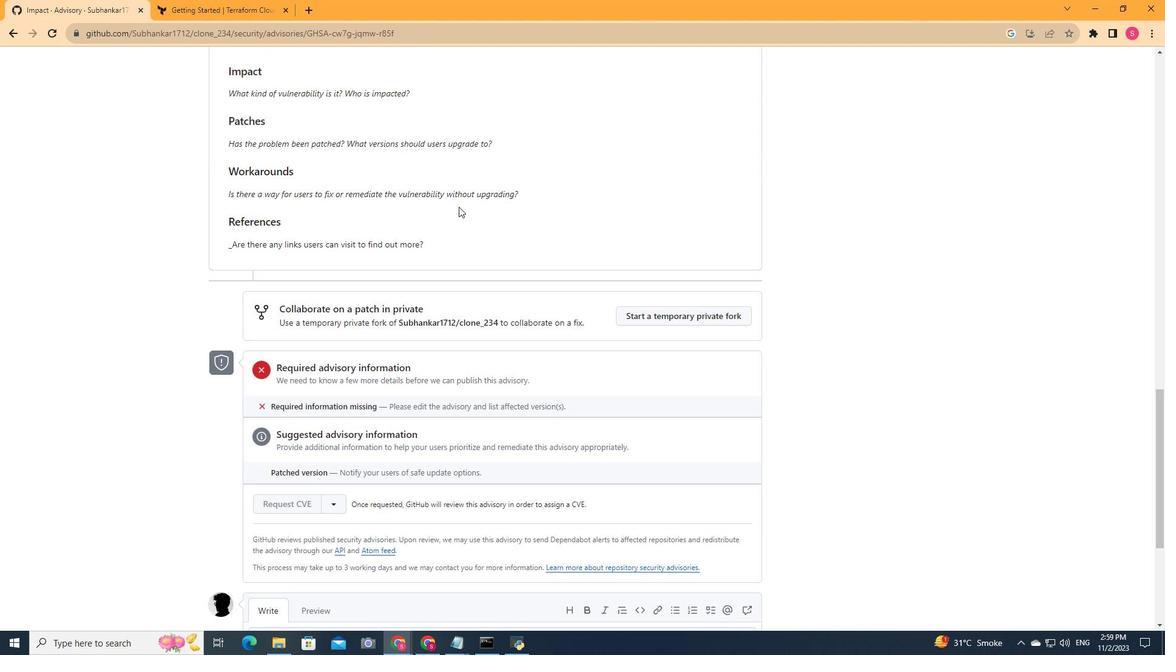 
Action: Mouse scrolled (458, 207) with delta (0, 0)
Screenshot: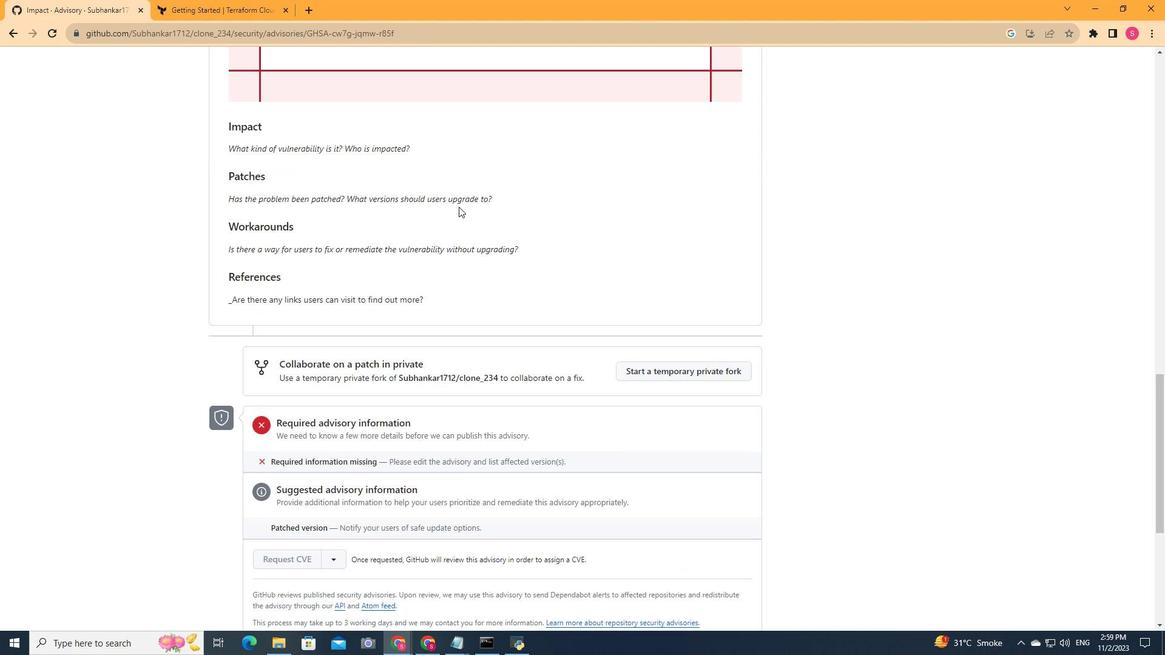 
Action: Mouse scrolled (458, 207) with delta (0, 0)
Screenshot: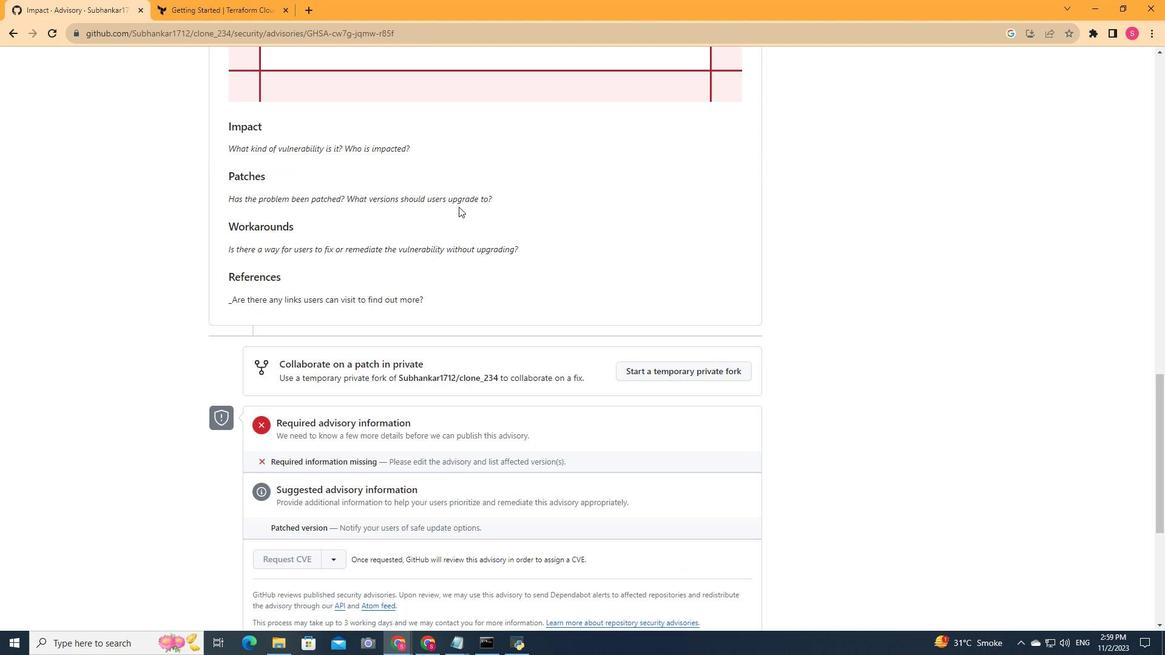 
Action: Mouse scrolled (458, 207) with delta (0, 0)
Screenshot: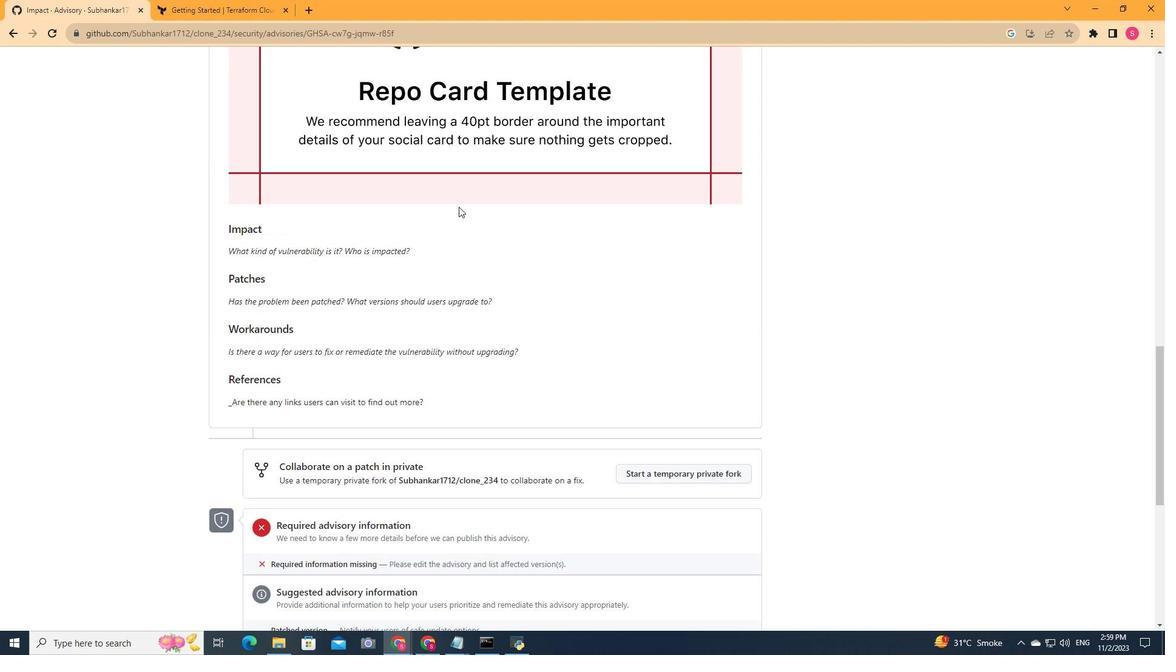 
Action: Mouse scrolled (458, 207) with delta (0, 0)
Screenshot: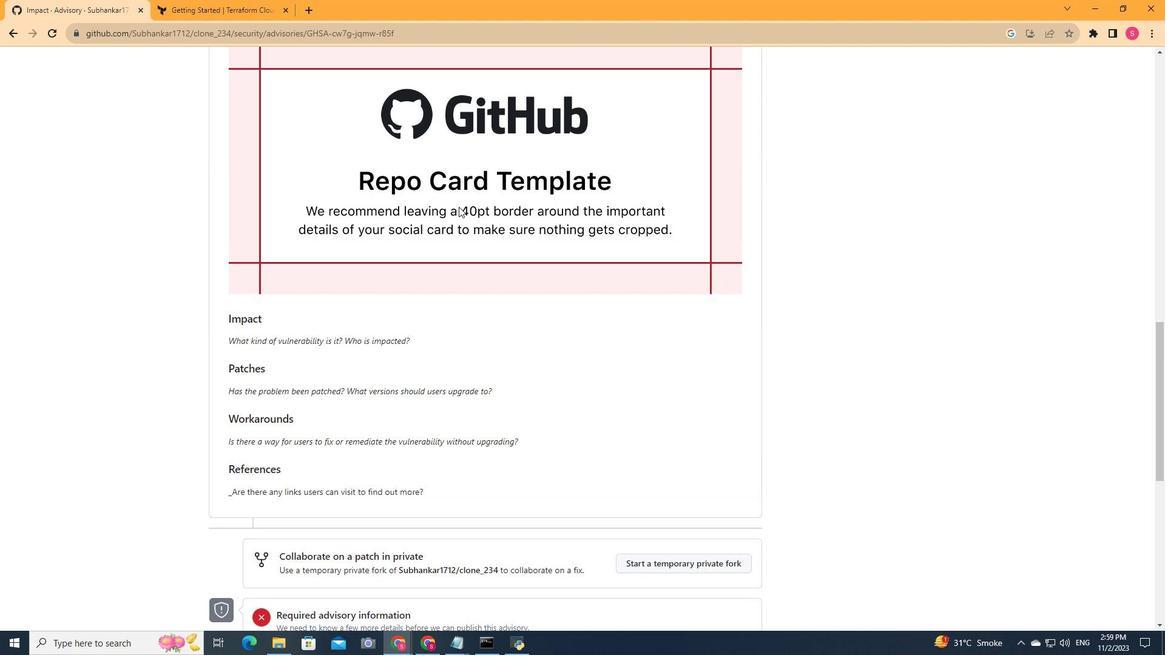 
Action: Mouse scrolled (458, 207) with delta (0, 0)
Screenshot: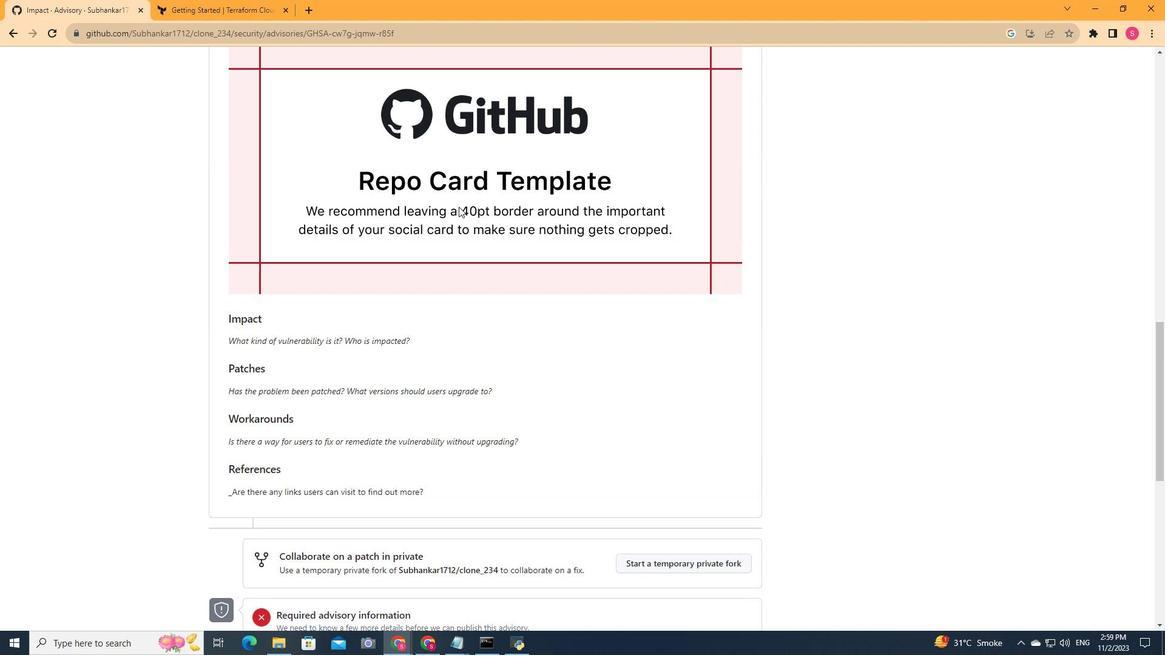 
Action: Mouse scrolled (458, 207) with delta (0, 0)
Screenshot: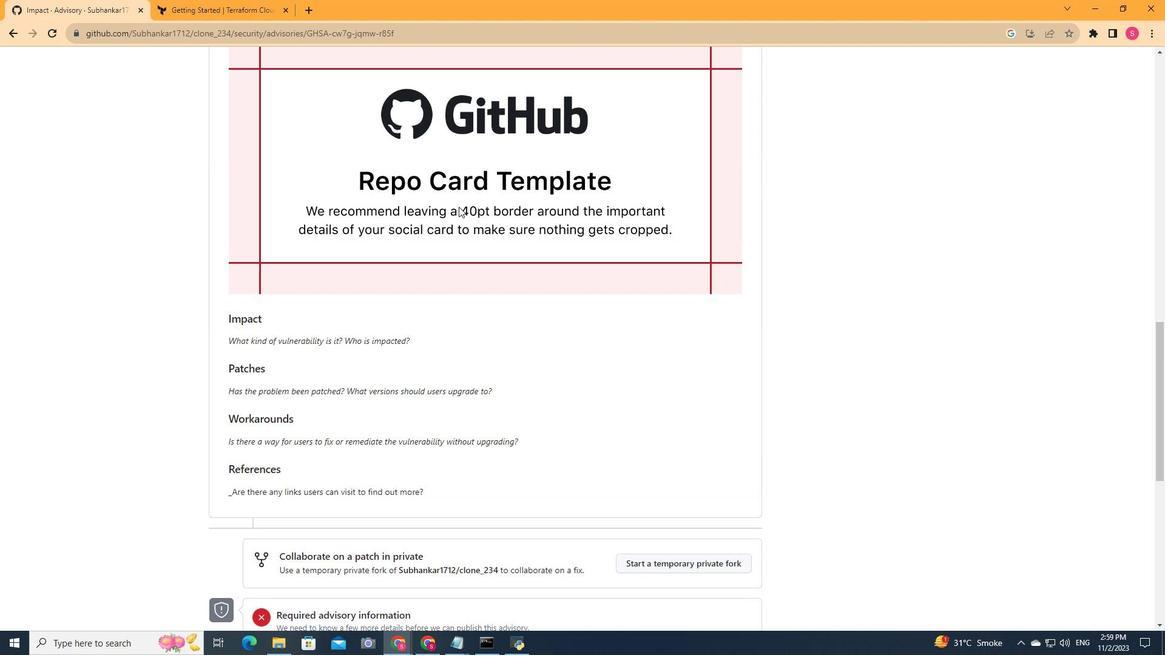 
Action: Mouse scrolled (458, 207) with delta (0, 0)
Screenshot: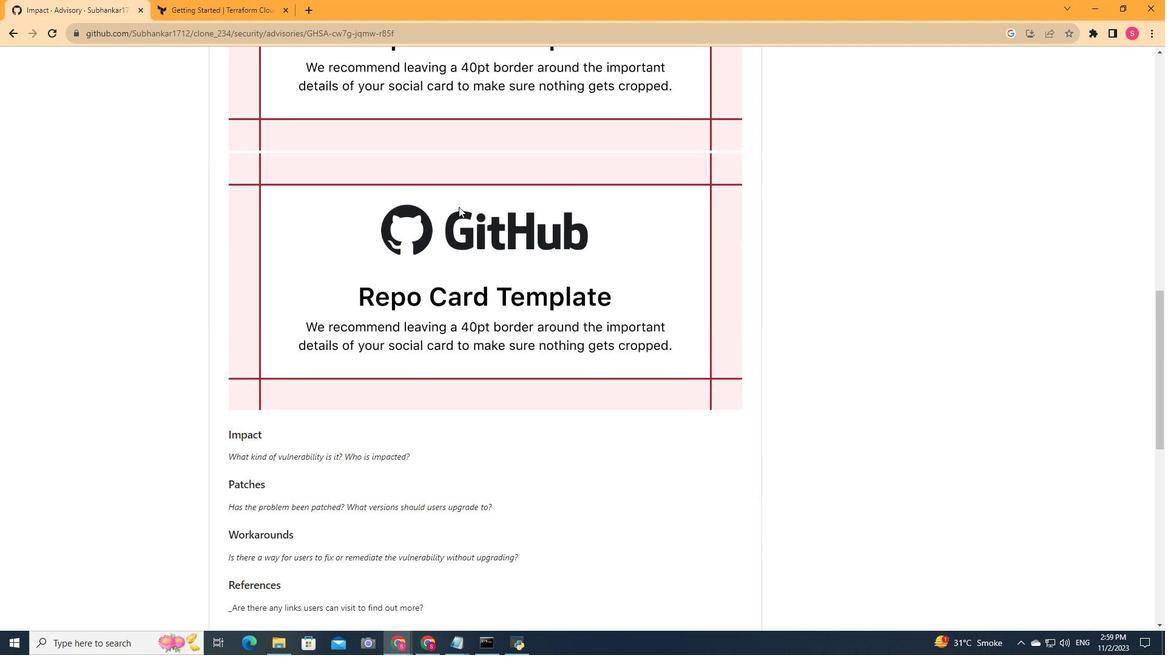 
Action: Mouse scrolled (458, 207) with delta (0, 0)
Screenshot: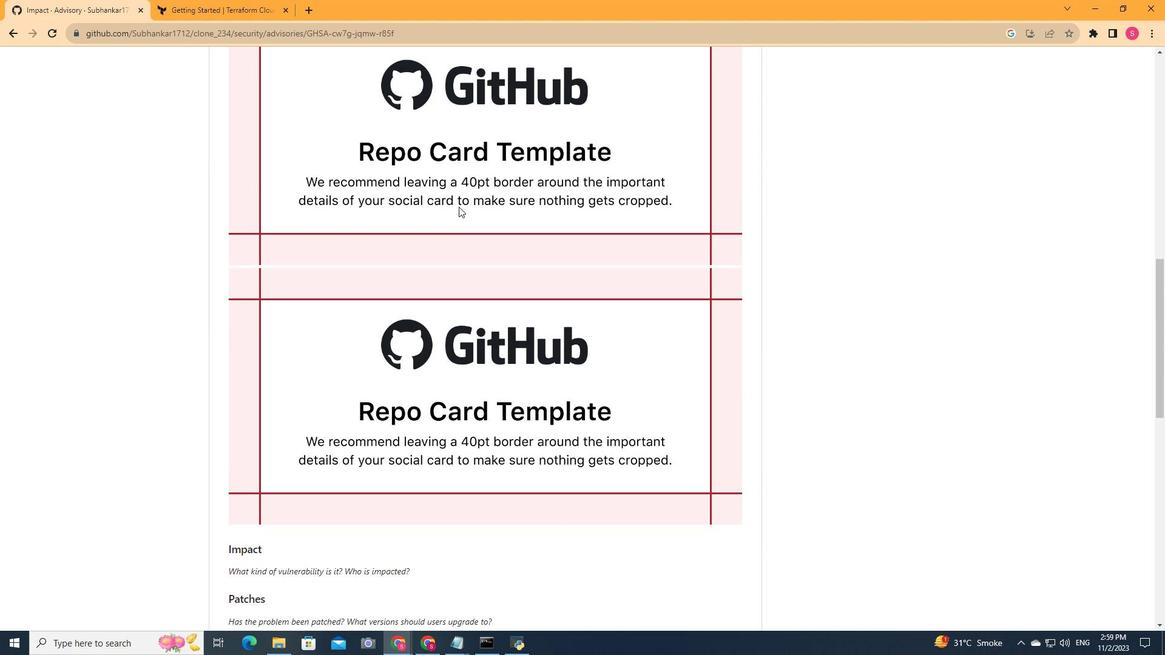 
Action: Mouse scrolled (458, 207) with delta (0, 0)
Screenshot: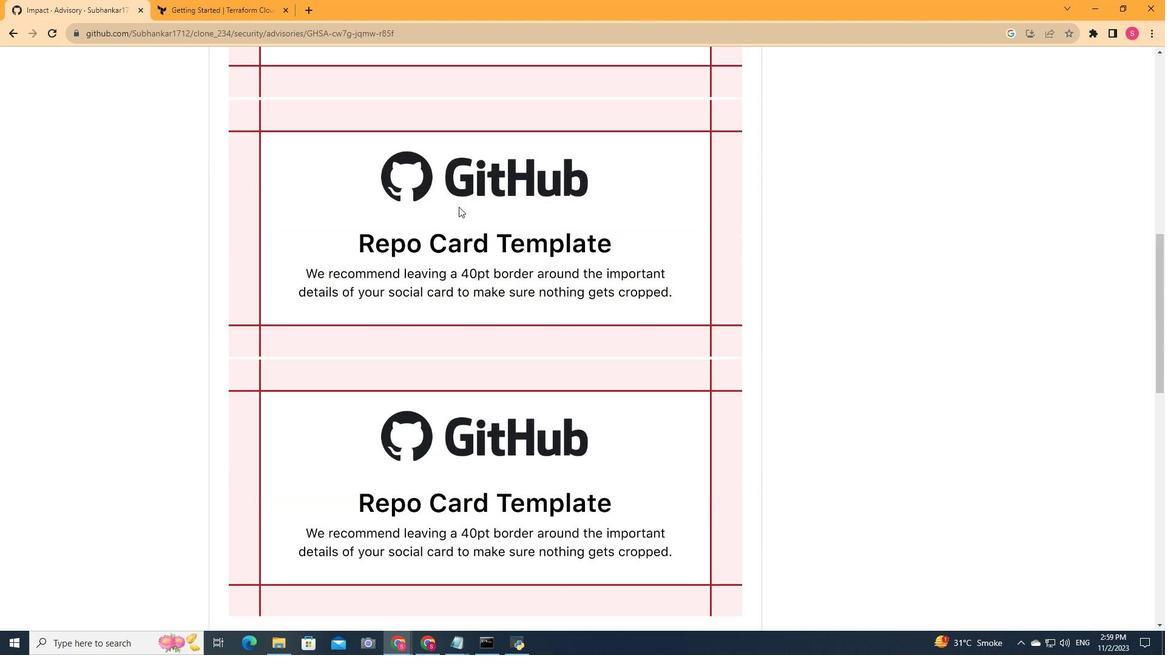 
Action: Mouse scrolled (458, 207) with delta (0, 0)
Screenshot: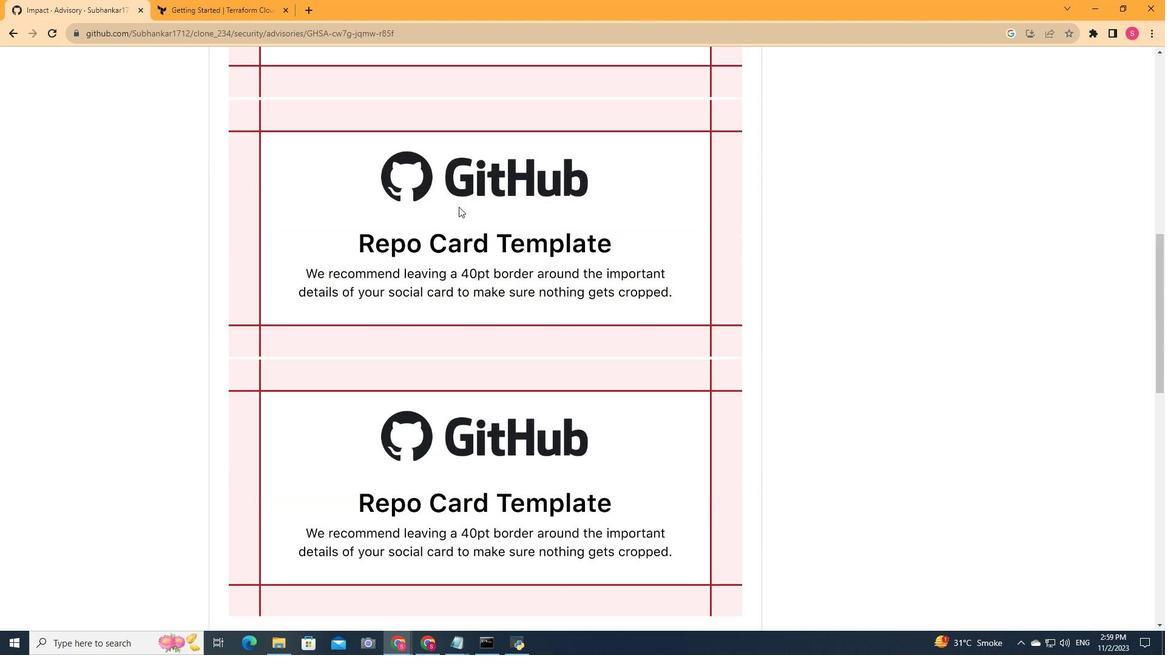 
Action: Mouse scrolled (458, 207) with delta (0, 0)
Screenshot: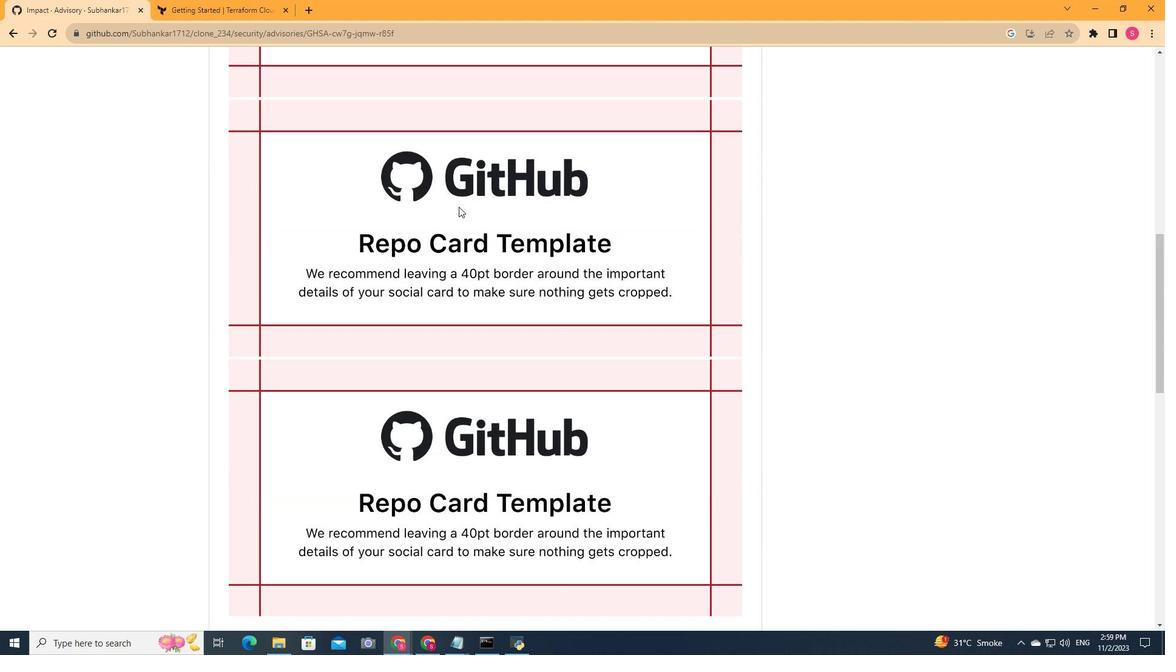 
Action: Mouse scrolled (458, 207) with delta (0, 0)
Screenshot: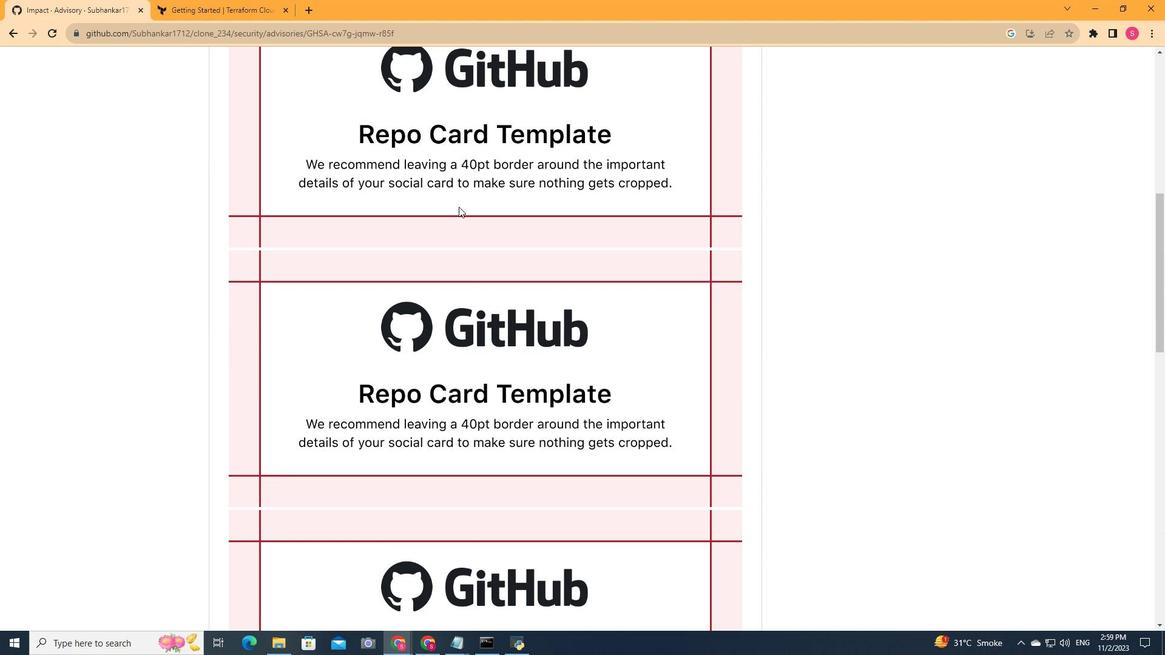 
Action: Mouse scrolled (458, 207) with delta (0, 0)
Screenshot: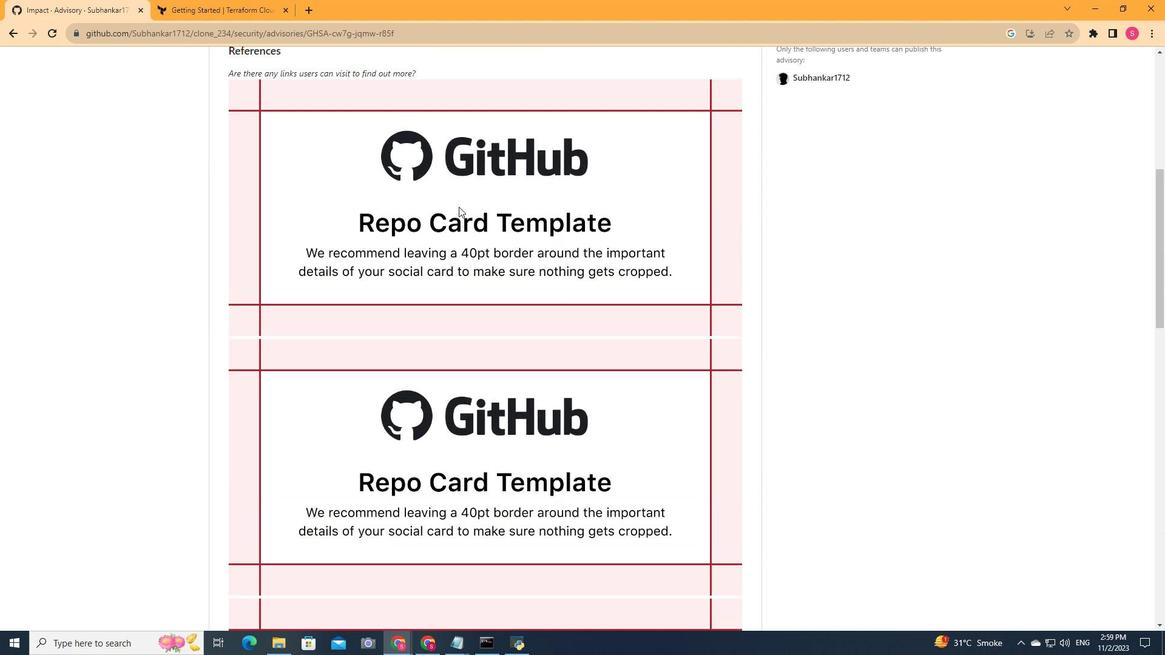 
Action: Mouse scrolled (458, 207) with delta (0, 0)
Screenshot: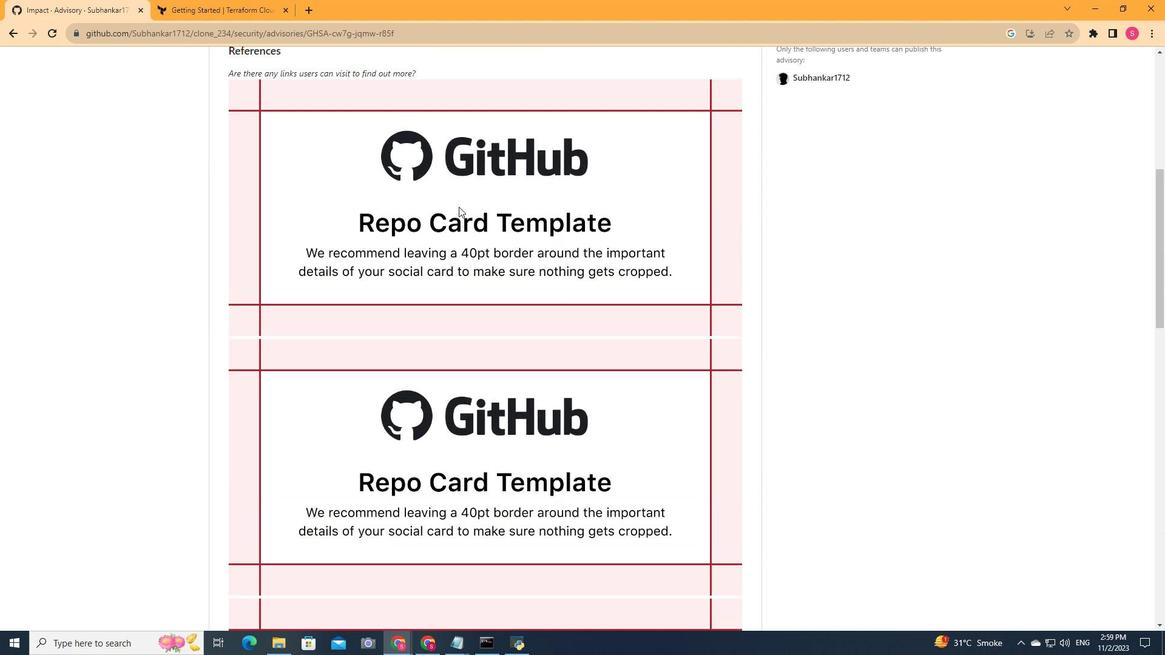 
Action: Mouse scrolled (458, 207) with delta (0, 0)
Screenshot: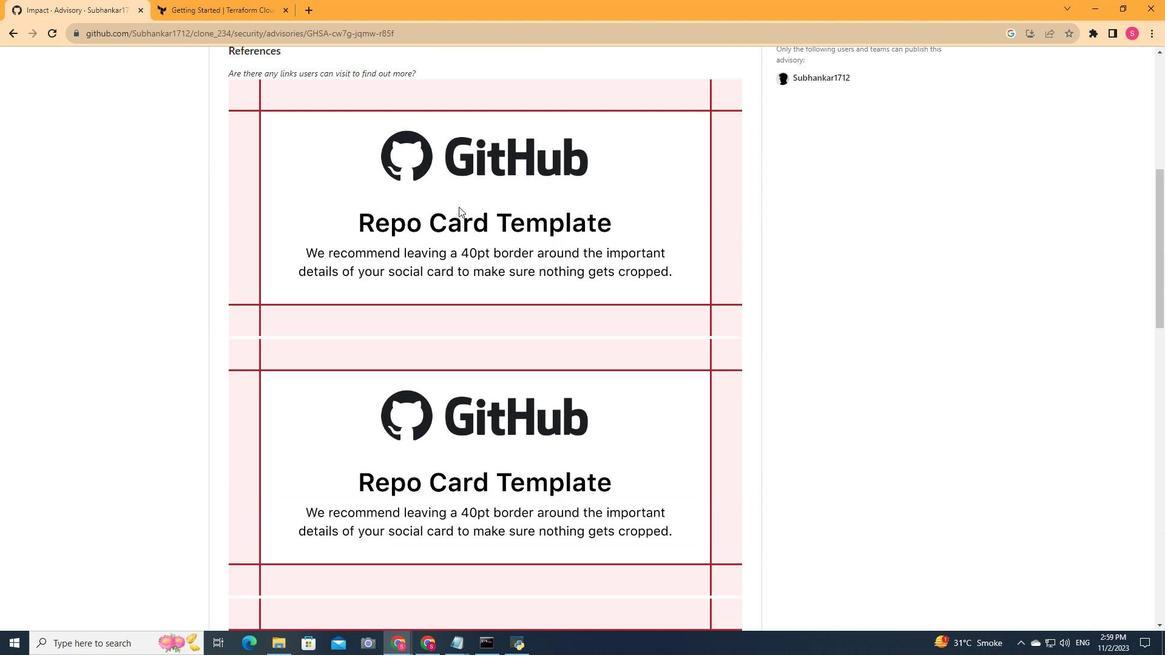 
Action: Mouse scrolled (458, 207) with delta (0, 0)
Screenshot: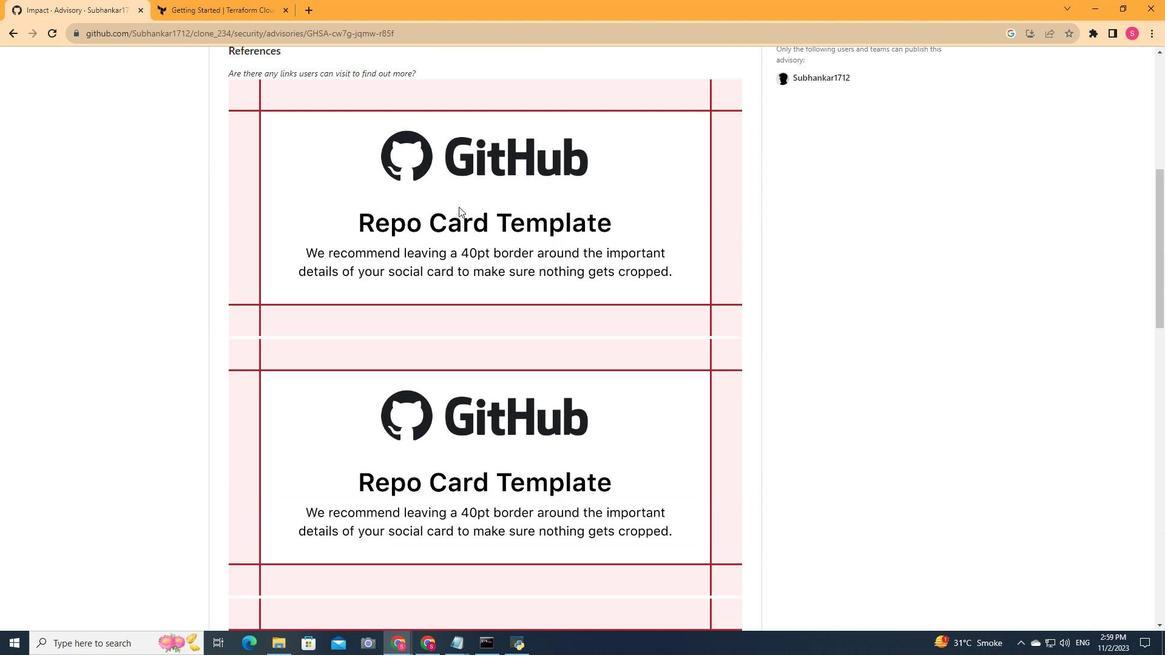 
Action: Mouse scrolled (458, 207) with delta (0, 0)
Screenshot: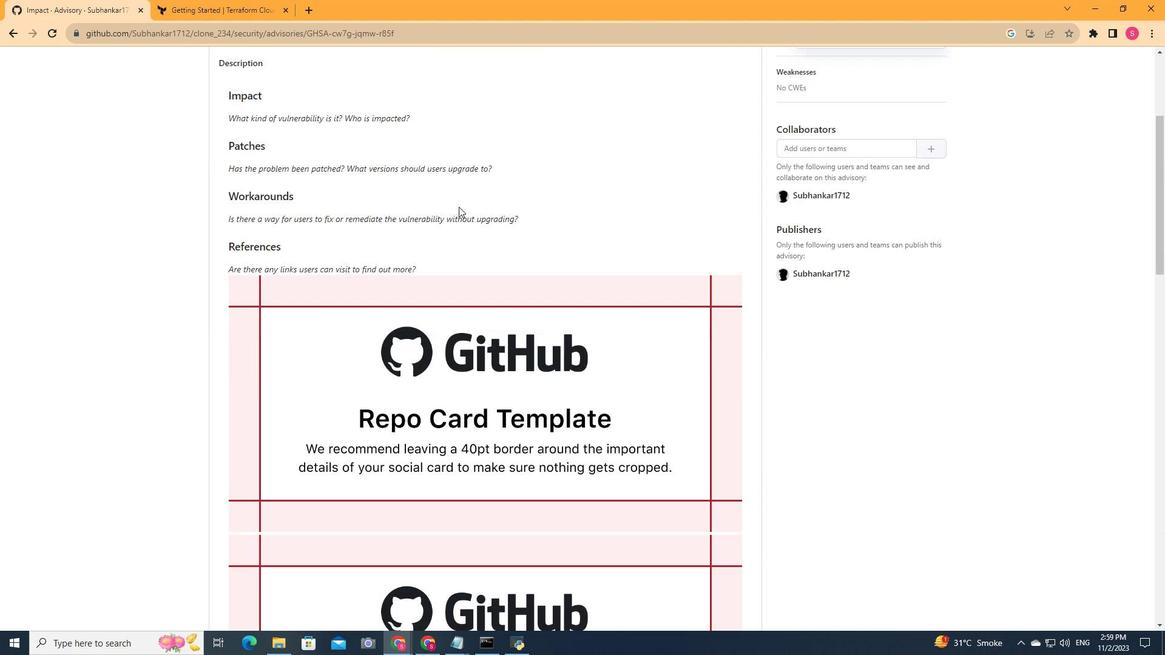 
Action: Mouse scrolled (458, 207) with delta (0, 0)
Screenshot: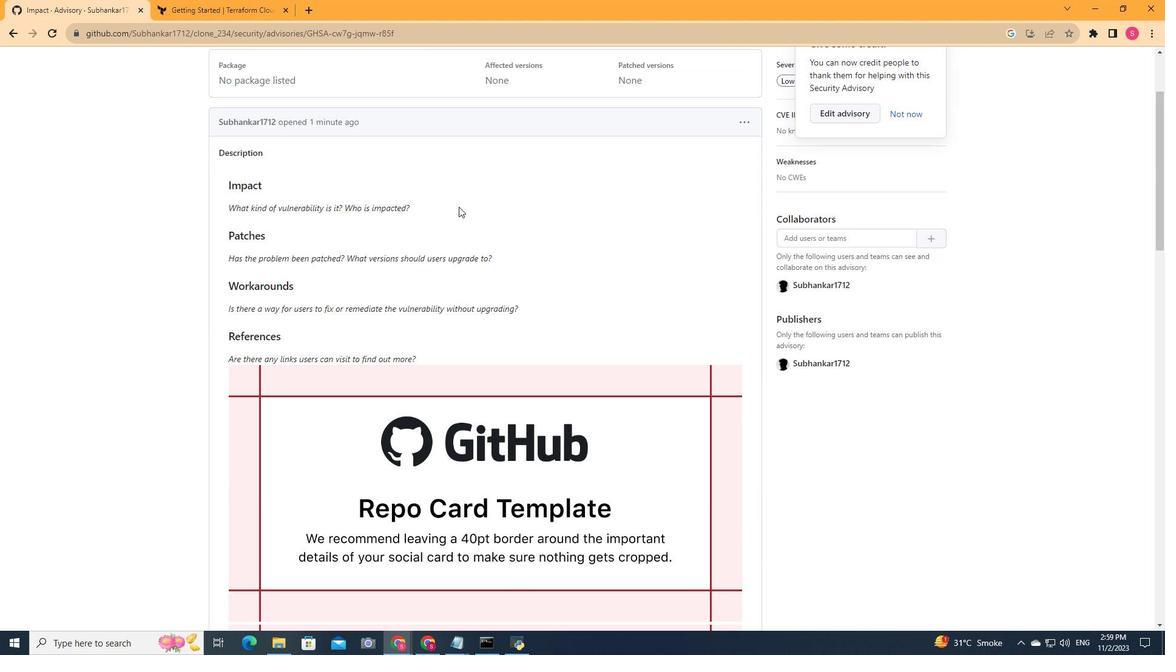 
Action: Mouse scrolled (458, 207) with delta (0, 0)
Screenshot: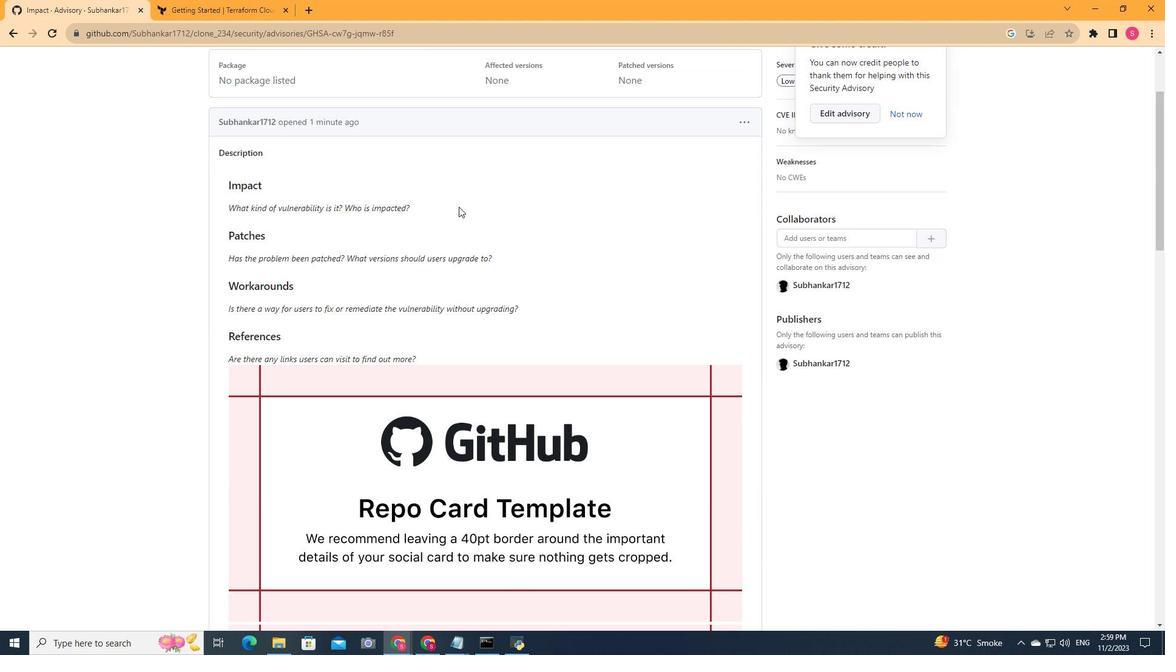 
Action: Mouse scrolled (458, 207) with delta (0, 0)
Screenshot: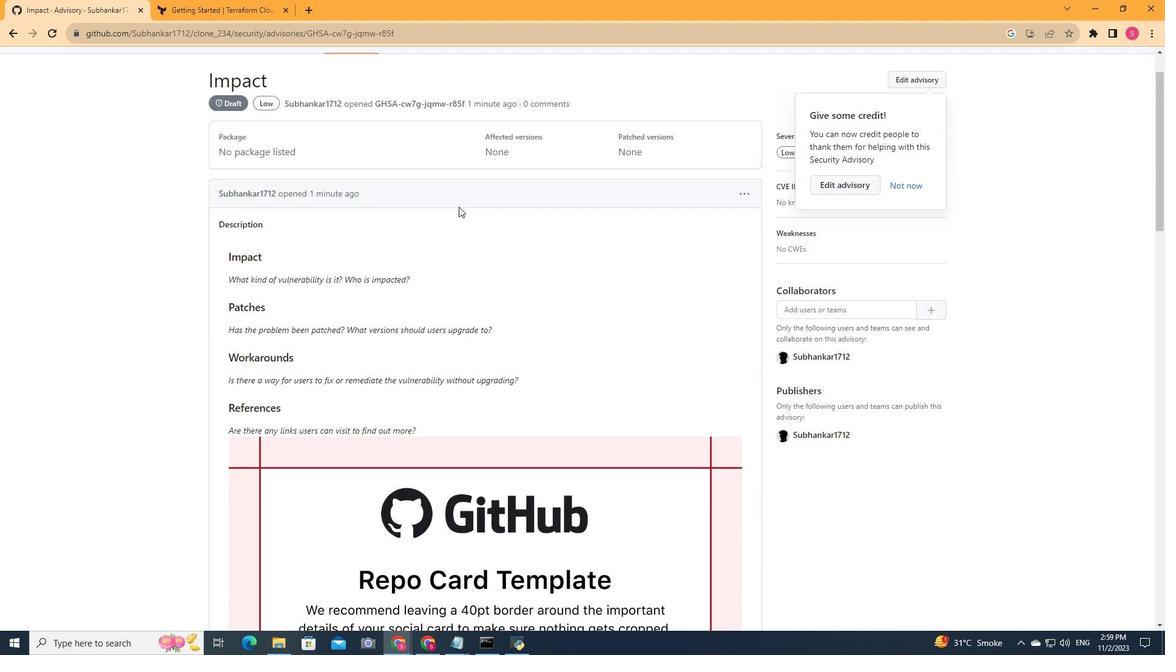 
Action: Mouse scrolled (458, 207) with delta (0, 0)
Screenshot: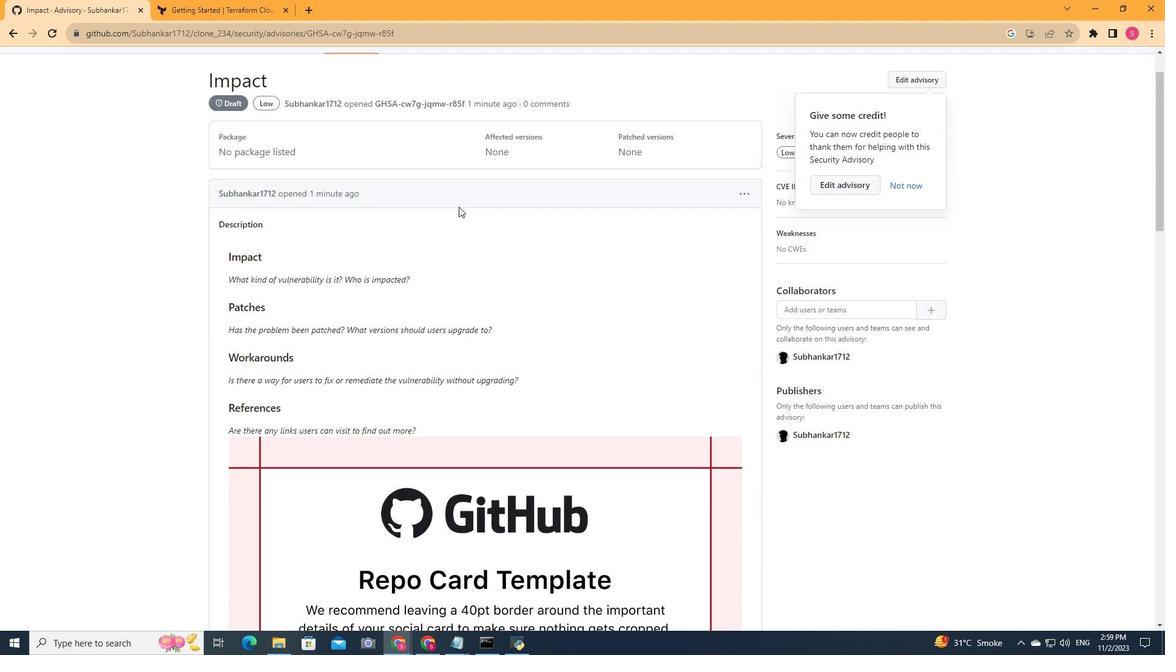 
Action: Mouse scrolled (458, 207) with delta (0, 0)
Screenshot: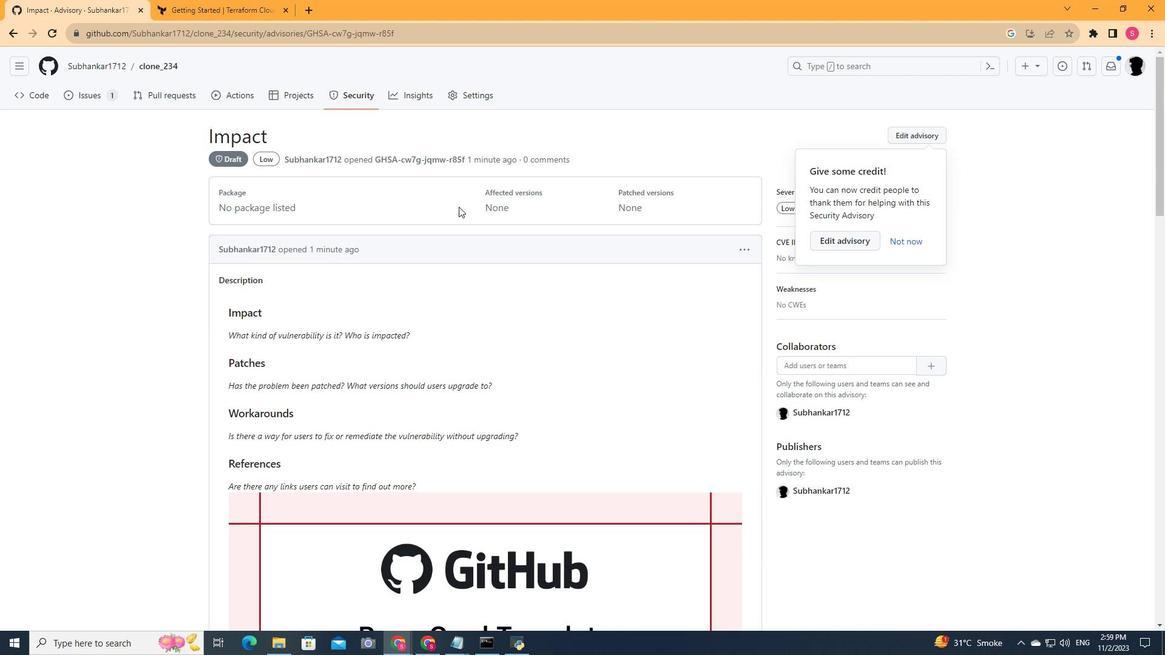 
Action: Mouse scrolled (458, 207) with delta (0, 0)
Screenshot: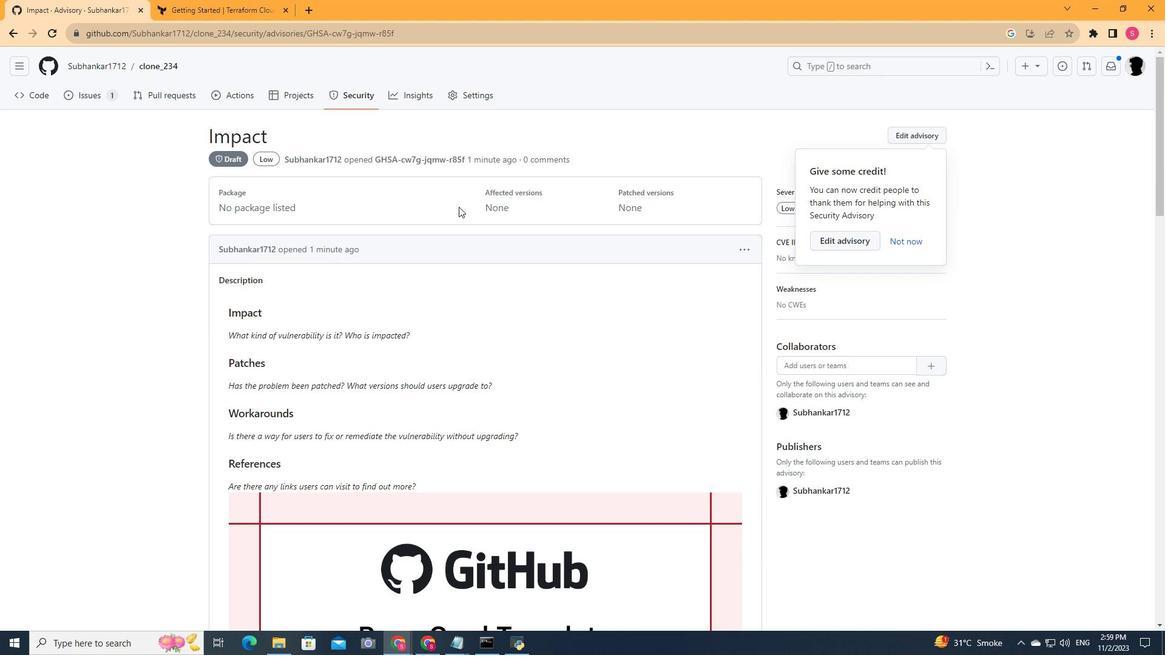 
Action: Mouse scrolled (458, 207) with delta (0, 0)
Screenshot: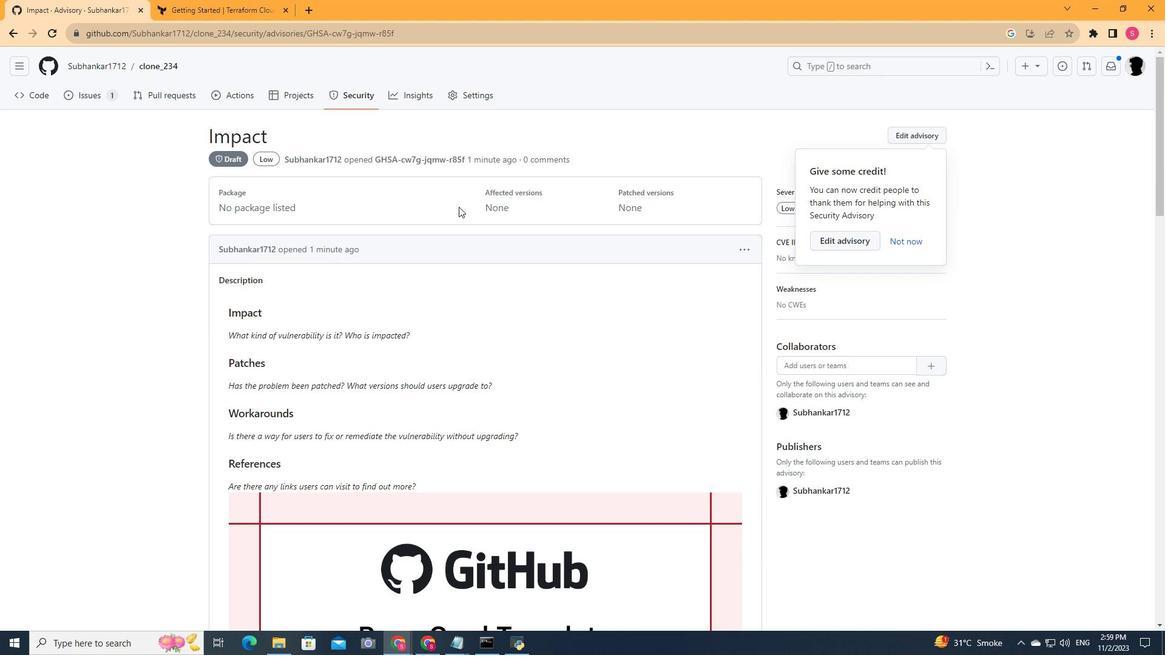 
Action: Mouse scrolled (458, 207) with delta (0, 0)
Screenshot: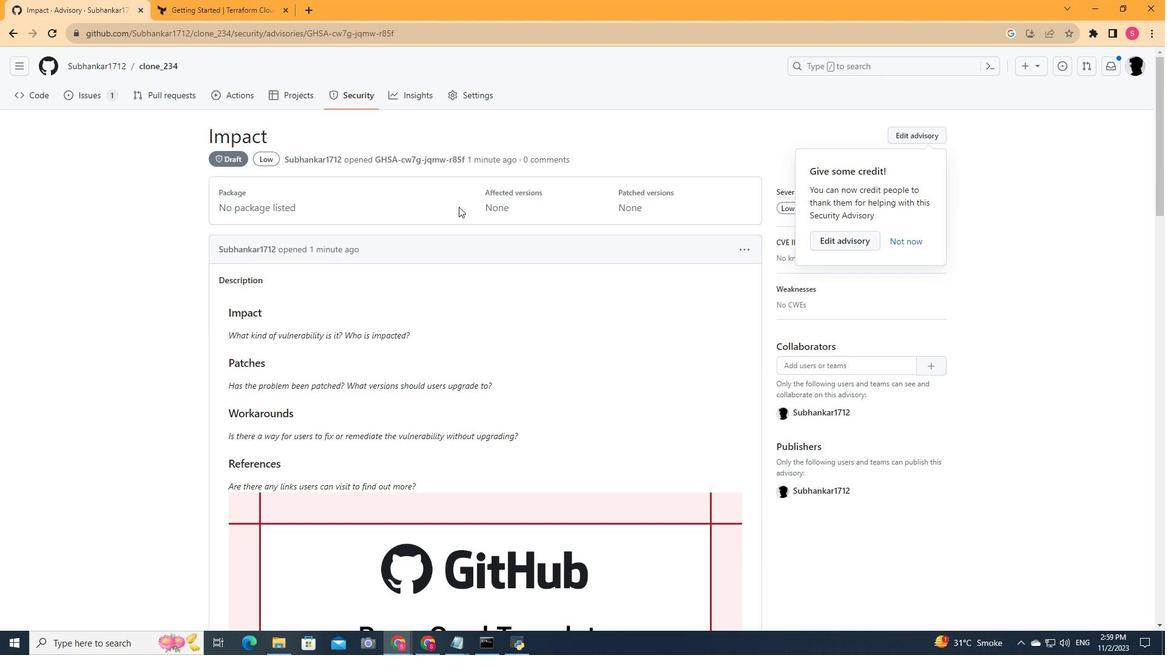 
Action: Mouse scrolled (458, 207) with delta (0, 0)
Screenshot: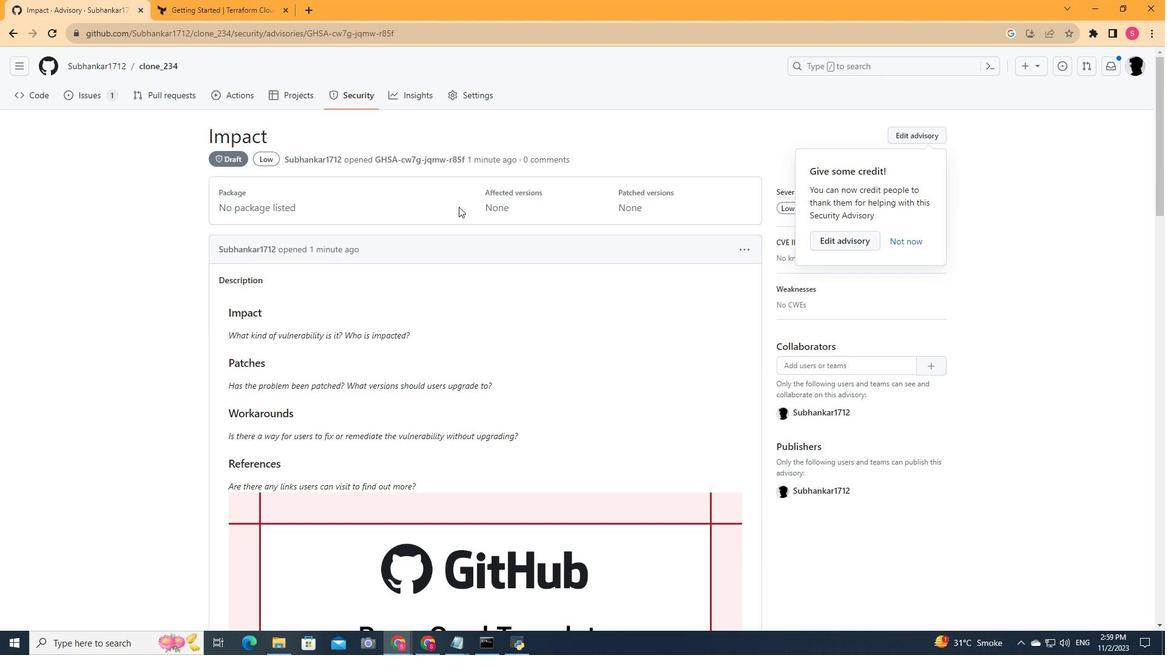 
Action: Mouse moved to (344, 98)
Screenshot: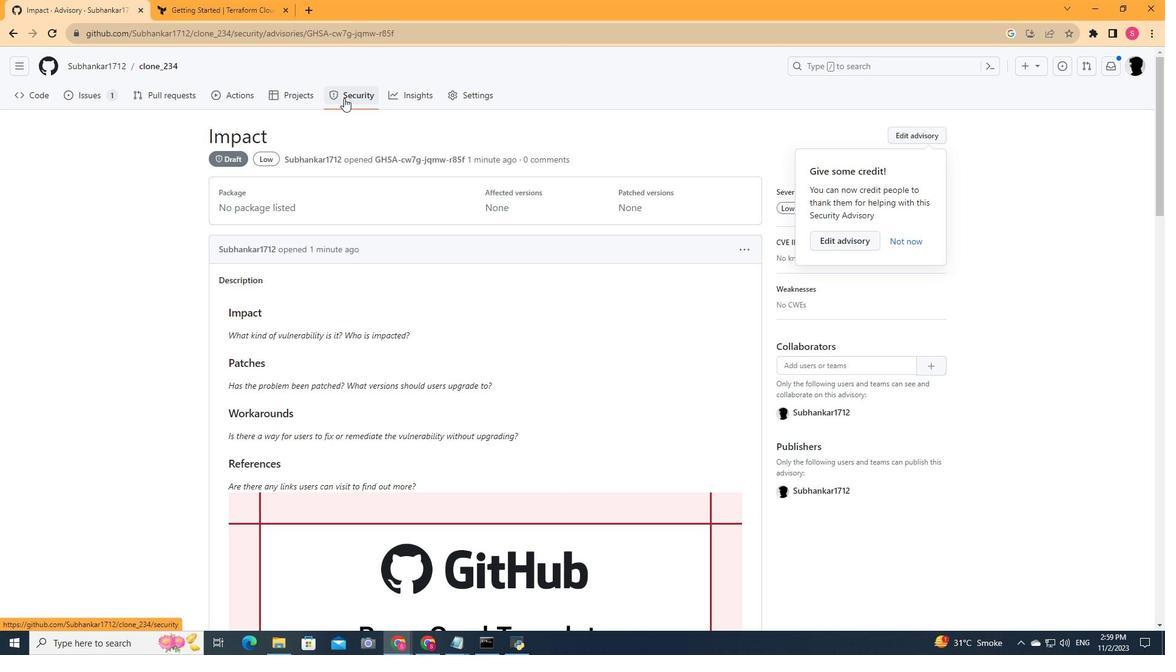 
